 Task: Create a due date automation trigger when advanced on, 2 working days before a card is due add dates not due next month at 11:00 AM.
Action: Mouse moved to (1273, 103)
Screenshot: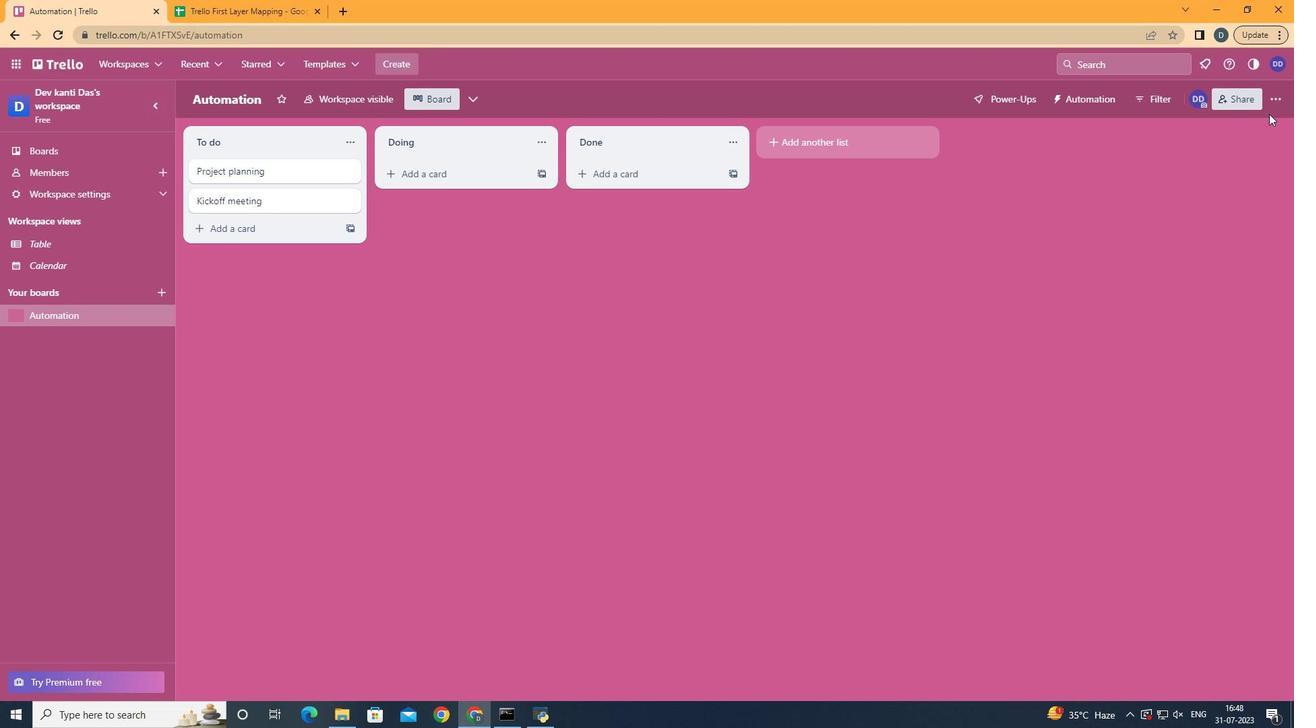 
Action: Mouse pressed left at (1273, 103)
Screenshot: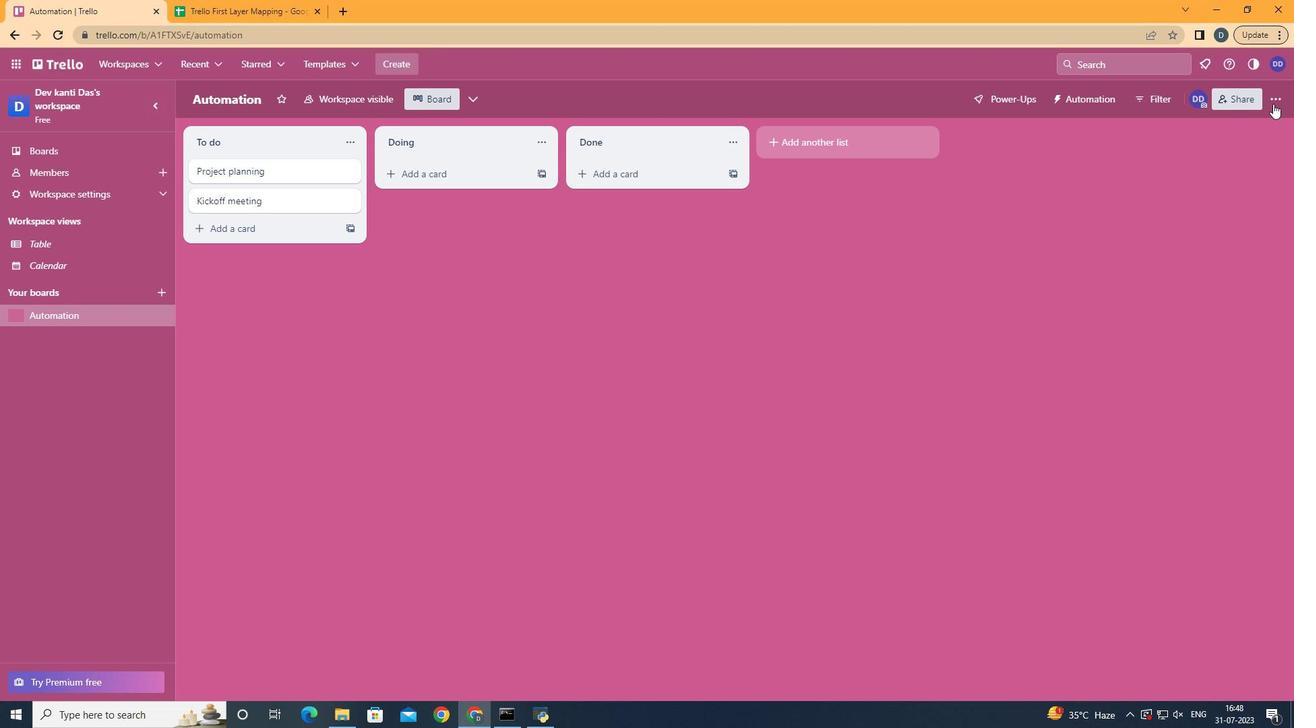 
Action: Mouse moved to (1188, 277)
Screenshot: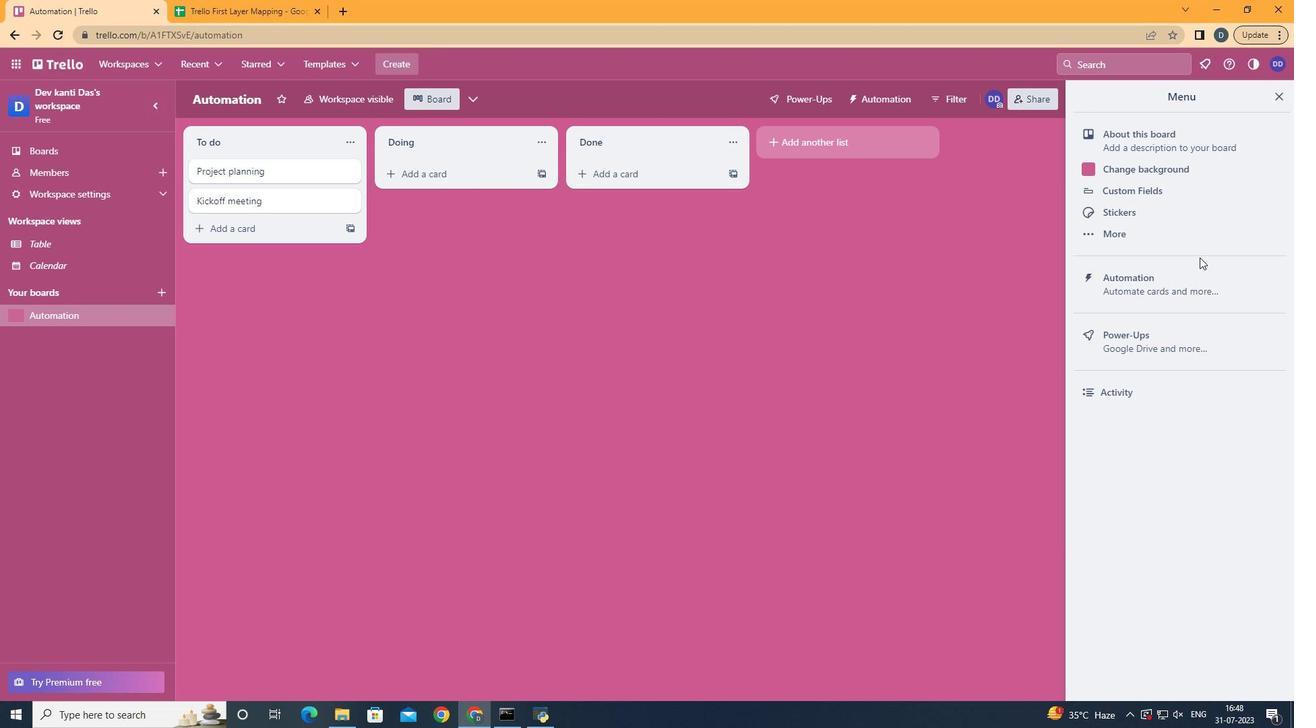 
Action: Mouse pressed left at (1188, 277)
Screenshot: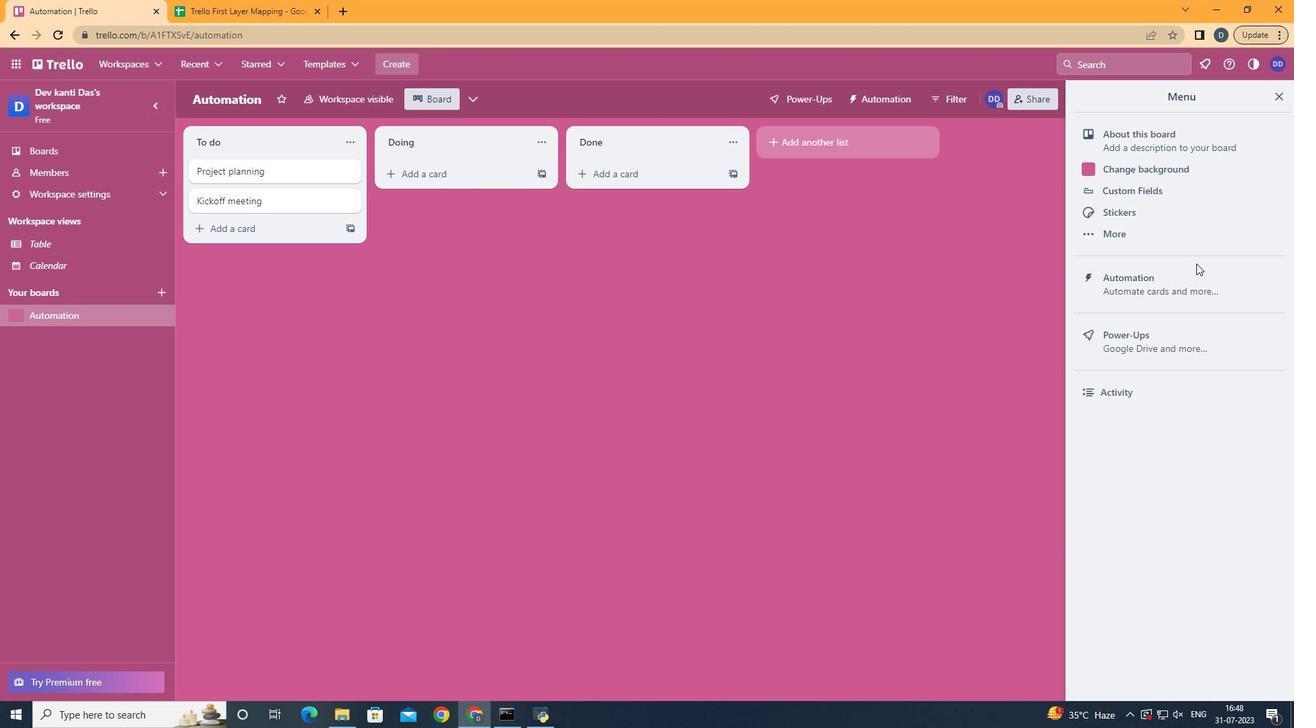 
Action: Mouse moved to (265, 274)
Screenshot: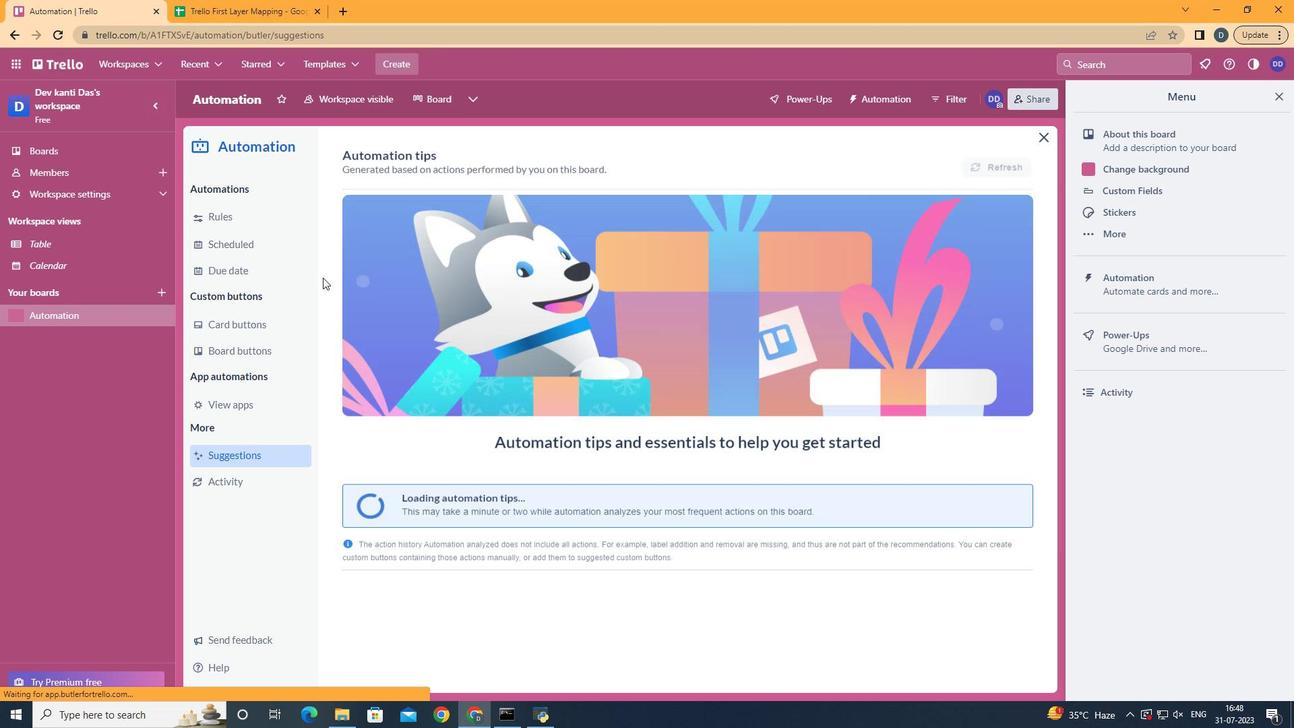 
Action: Mouse pressed left at (265, 274)
Screenshot: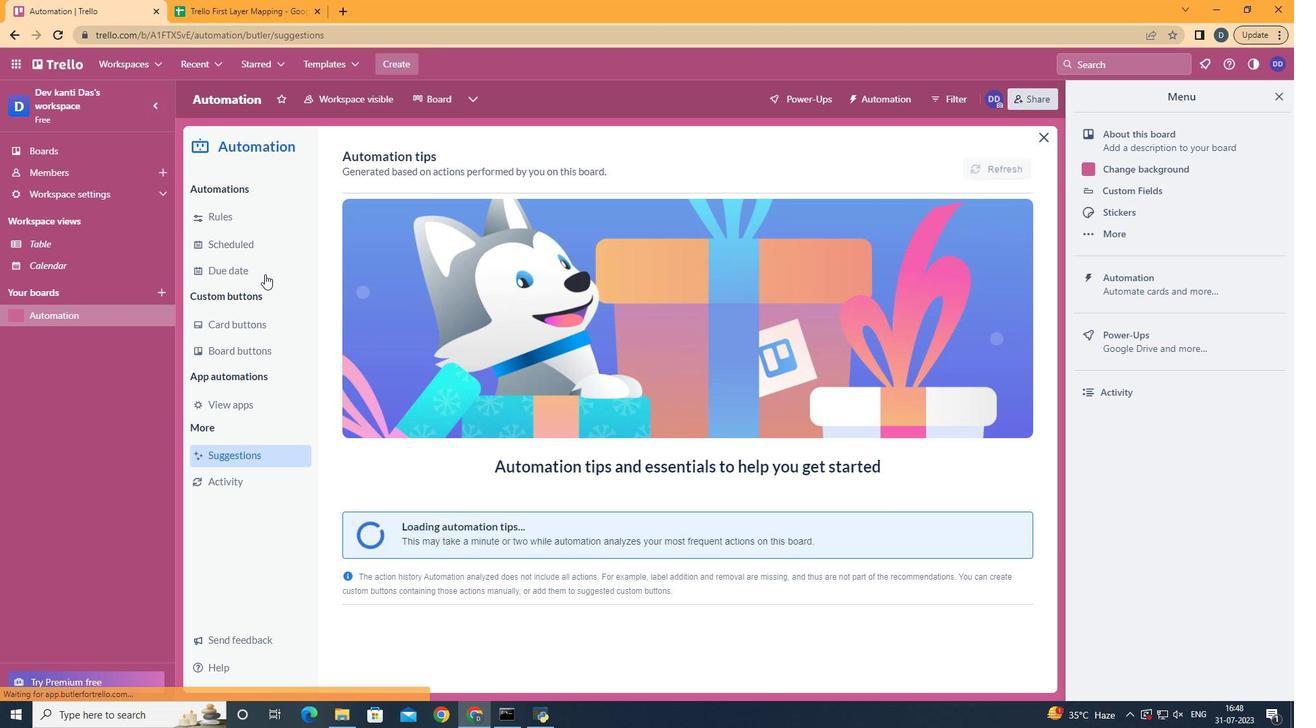
Action: Mouse moved to (965, 160)
Screenshot: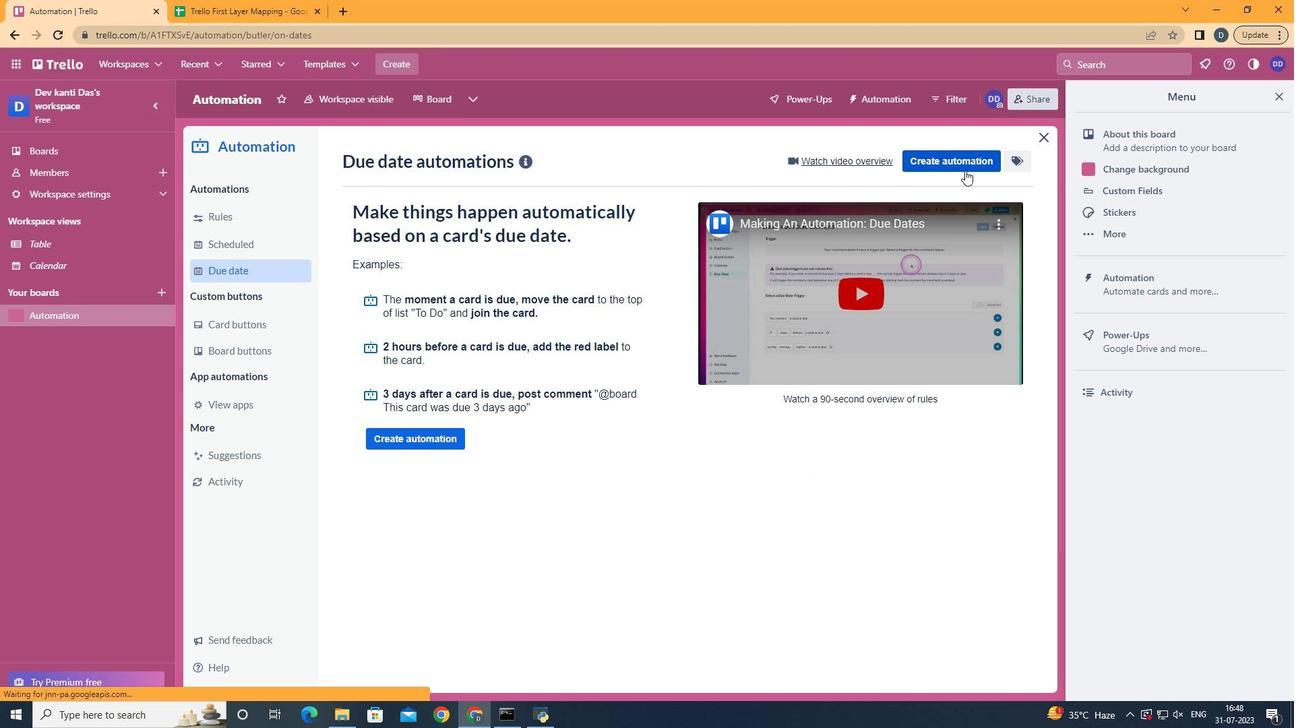 
Action: Mouse pressed left at (965, 160)
Screenshot: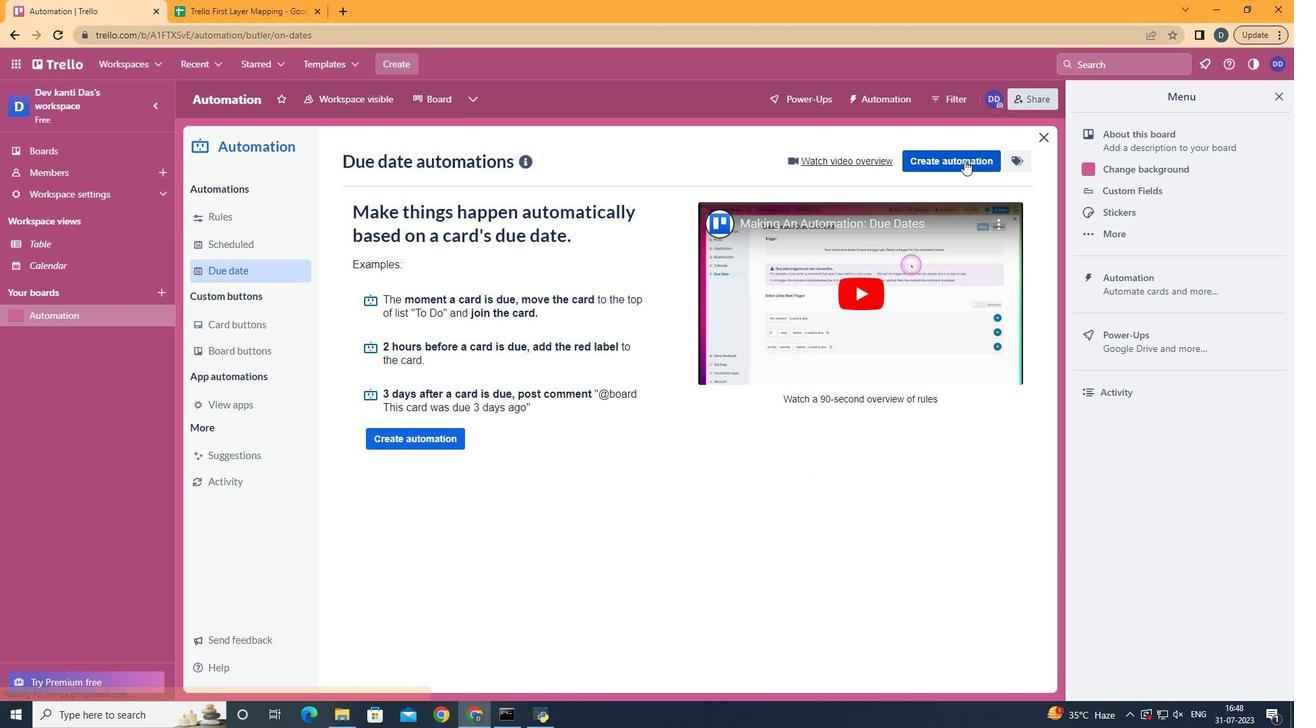 
Action: Mouse moved to (683, 303)
Screenshot: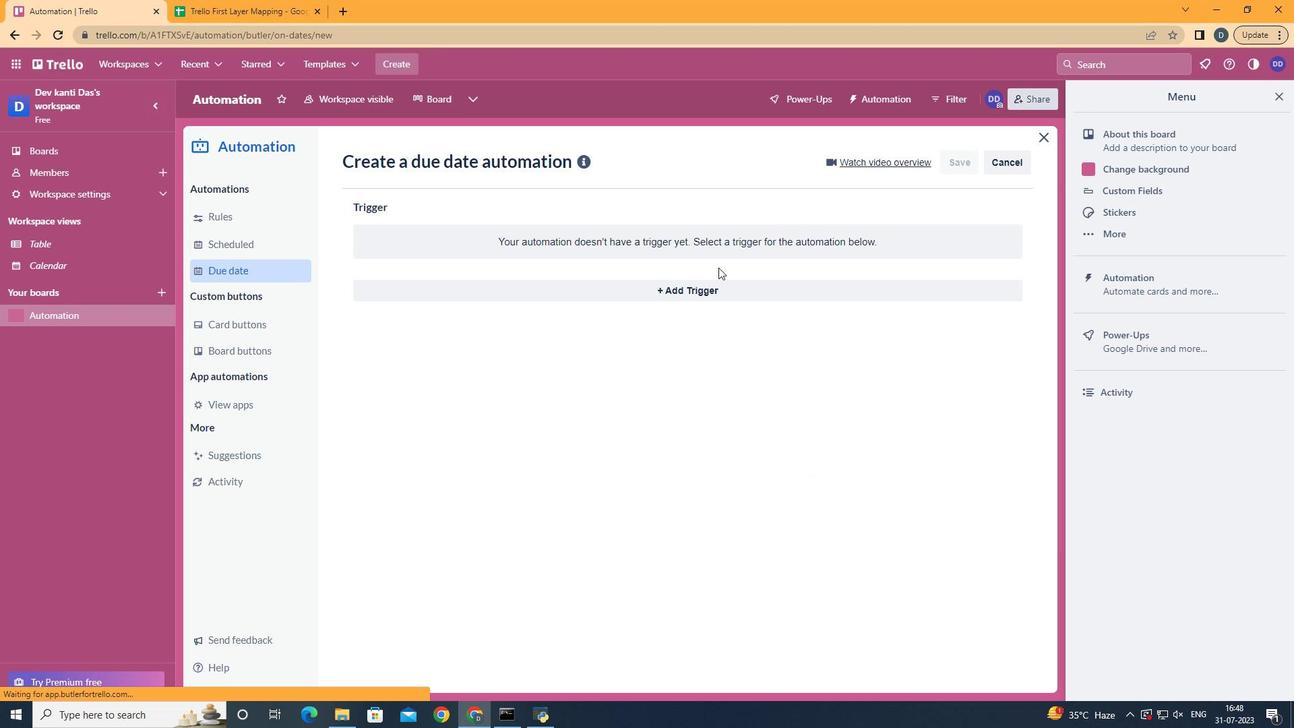 
Action: Mouse pressed left at (683, 303)
Screenshot: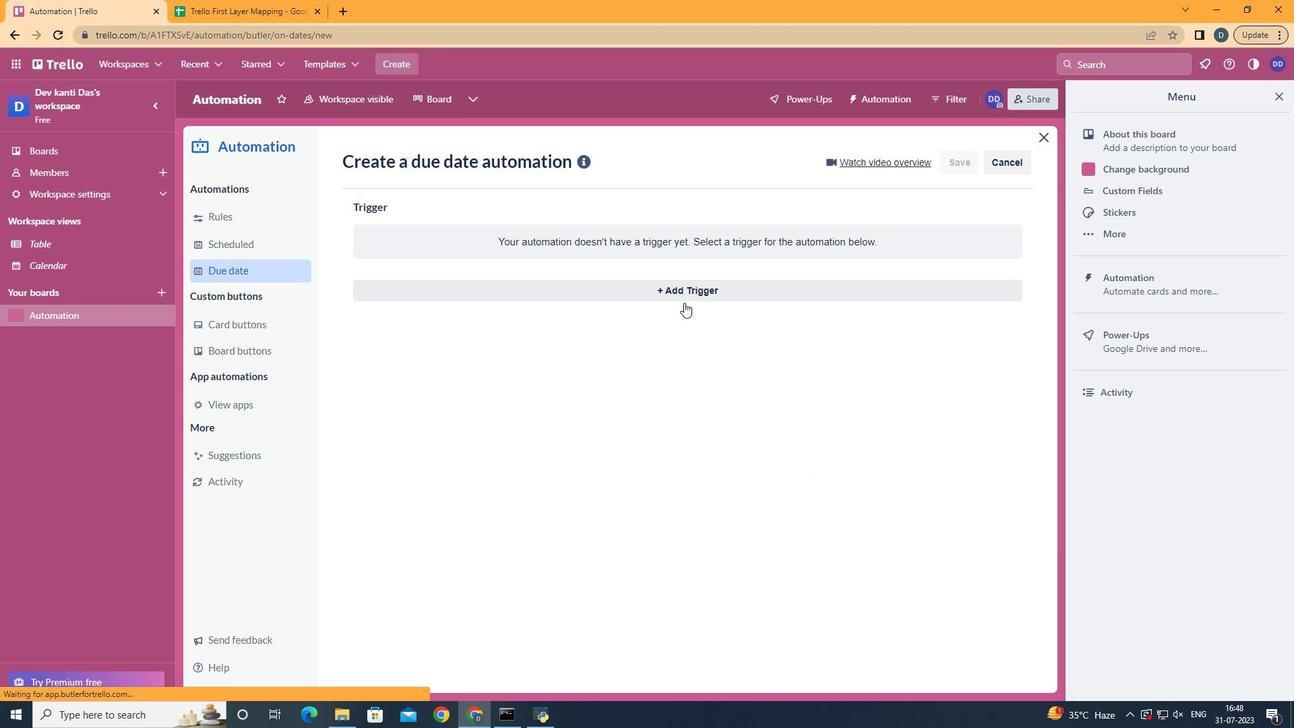 
Action: Mouse moved to (691, 289)
Screenshot: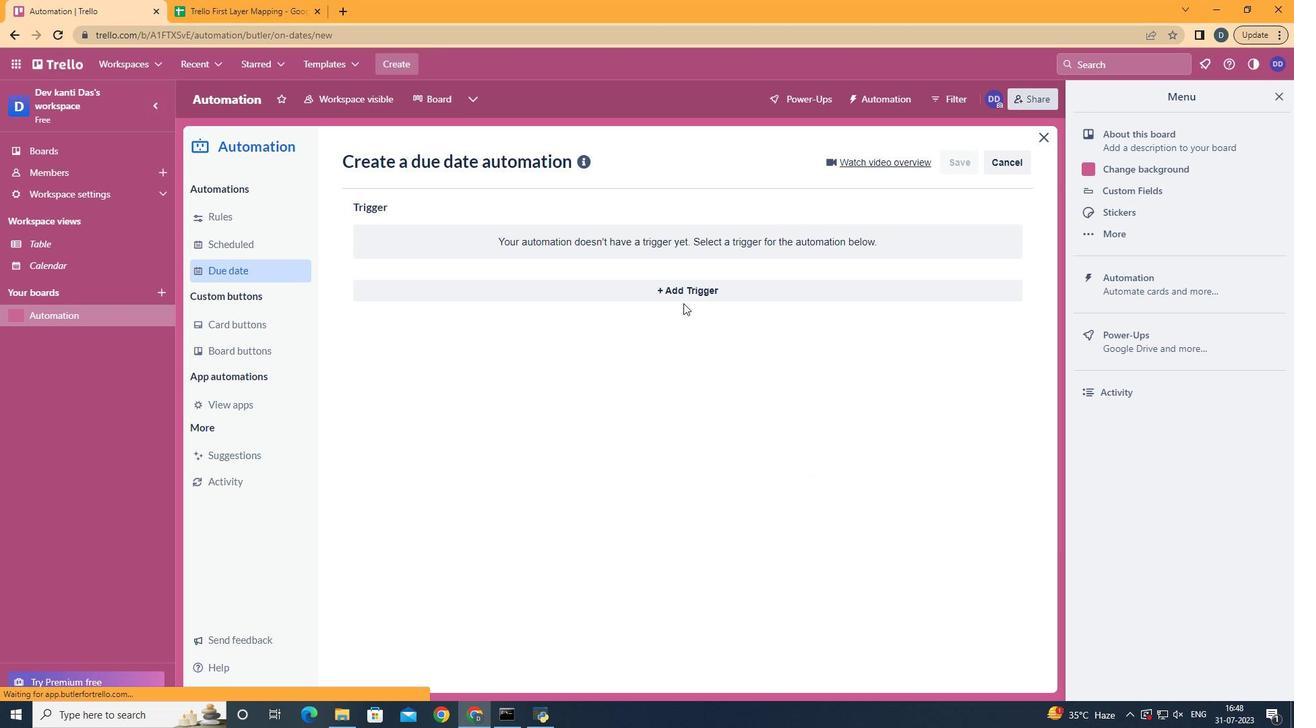 
Action: Mouse pressed left at (691, 289)
Screenshot: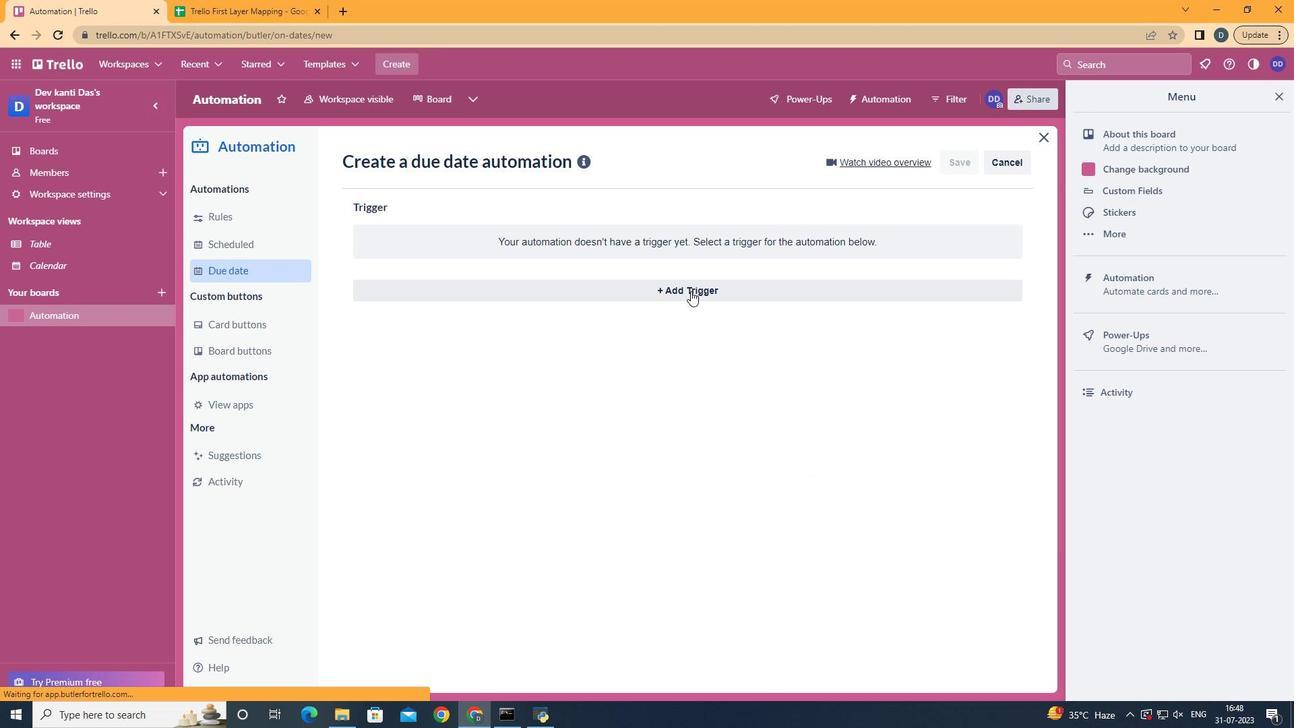 
Action: Mouse moved to (443, 554)
Screenshot: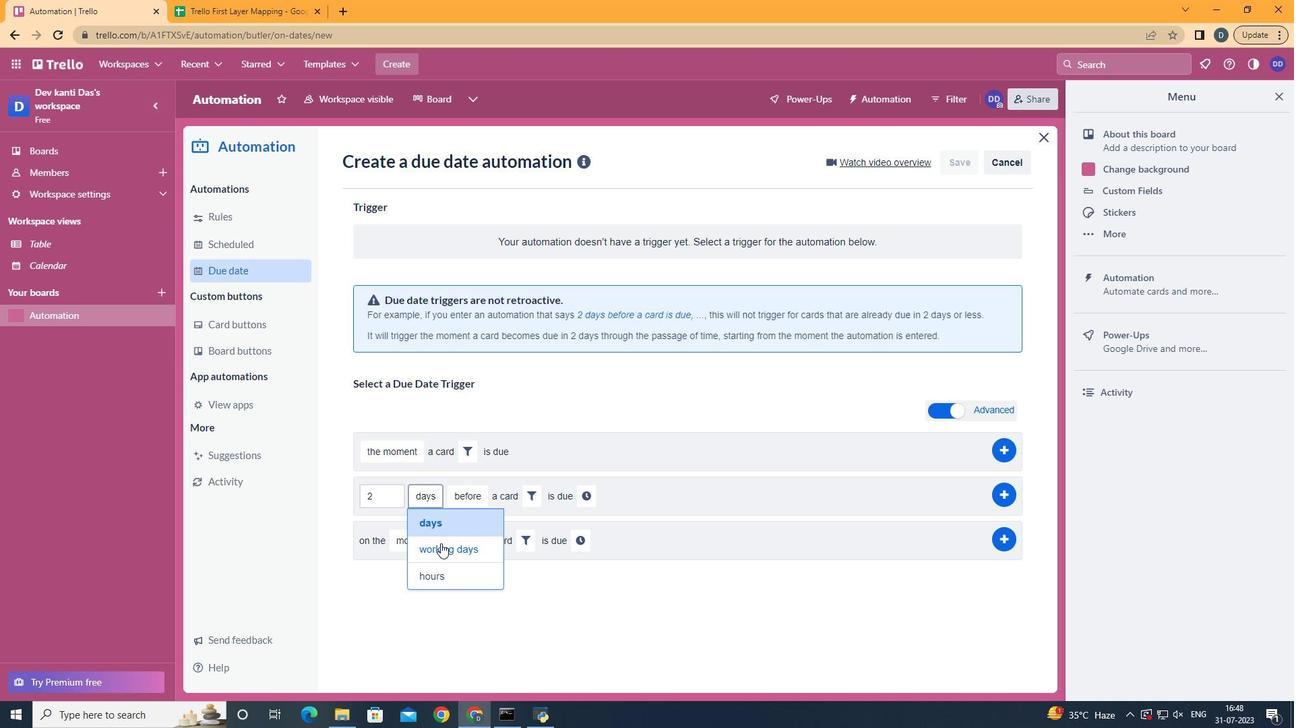 
Action: Mouse pressed left at (443, 554)
Screenshot: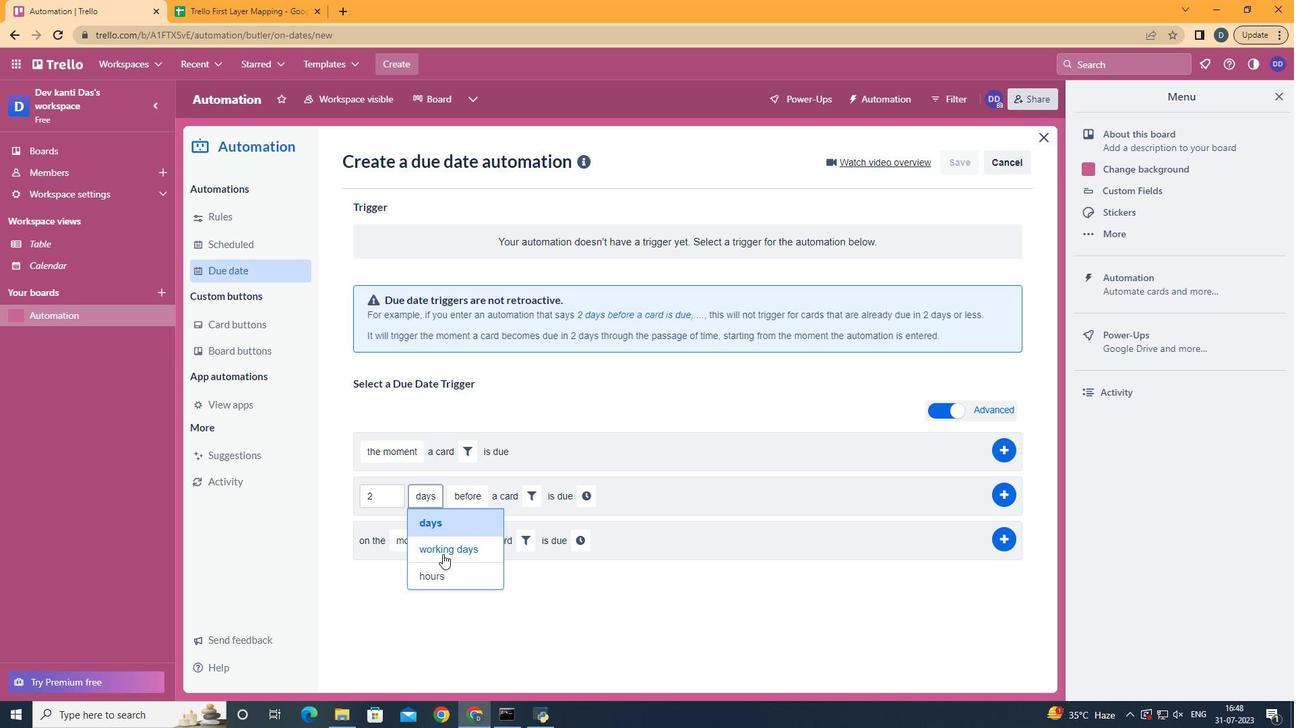 
Action: Mouse moved to (569, 499)
Screenshot: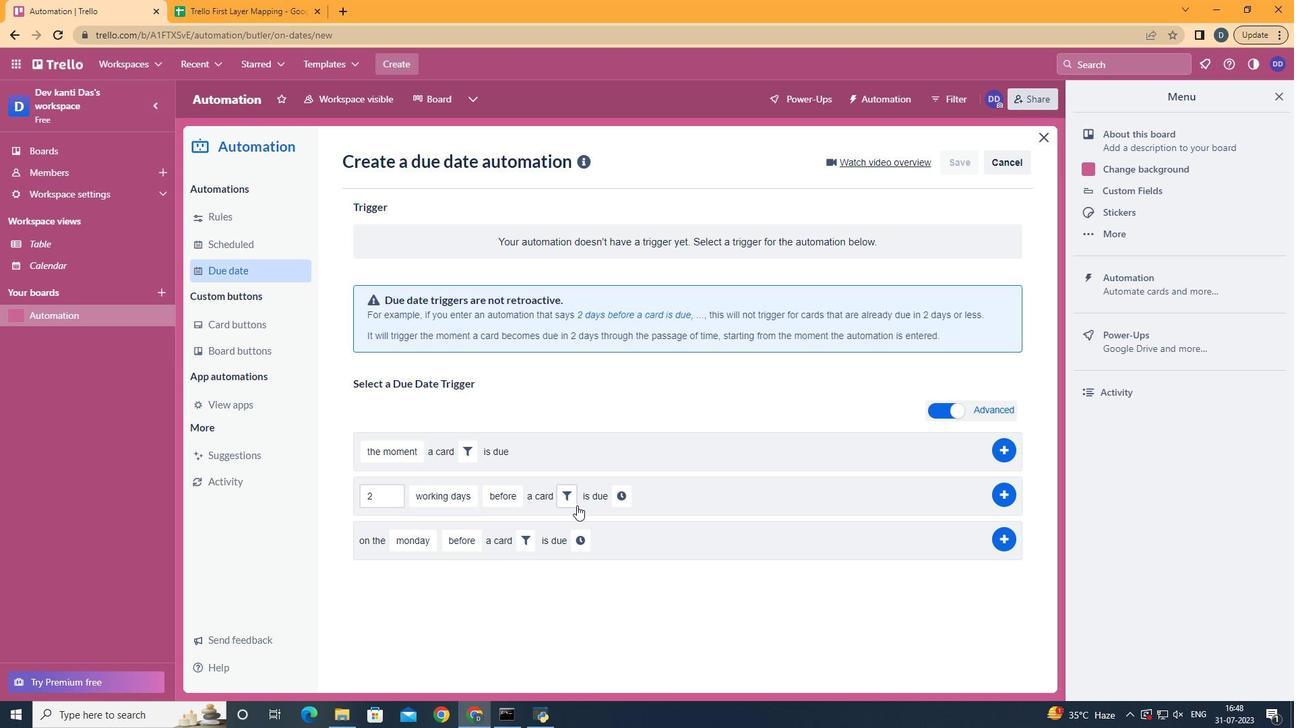 
Action: Mouse pressed left at (569, 499)
Screenshot: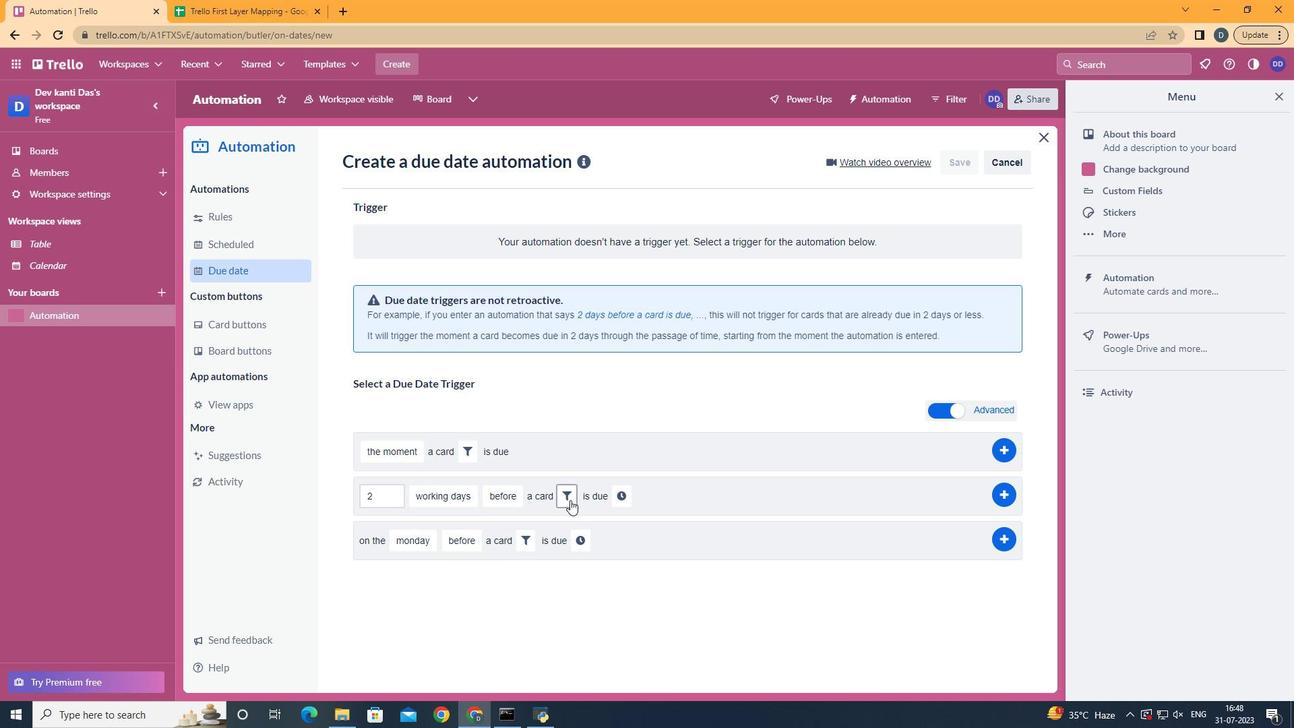 
Action: Mouse moved to (642, 538)
Screenshot: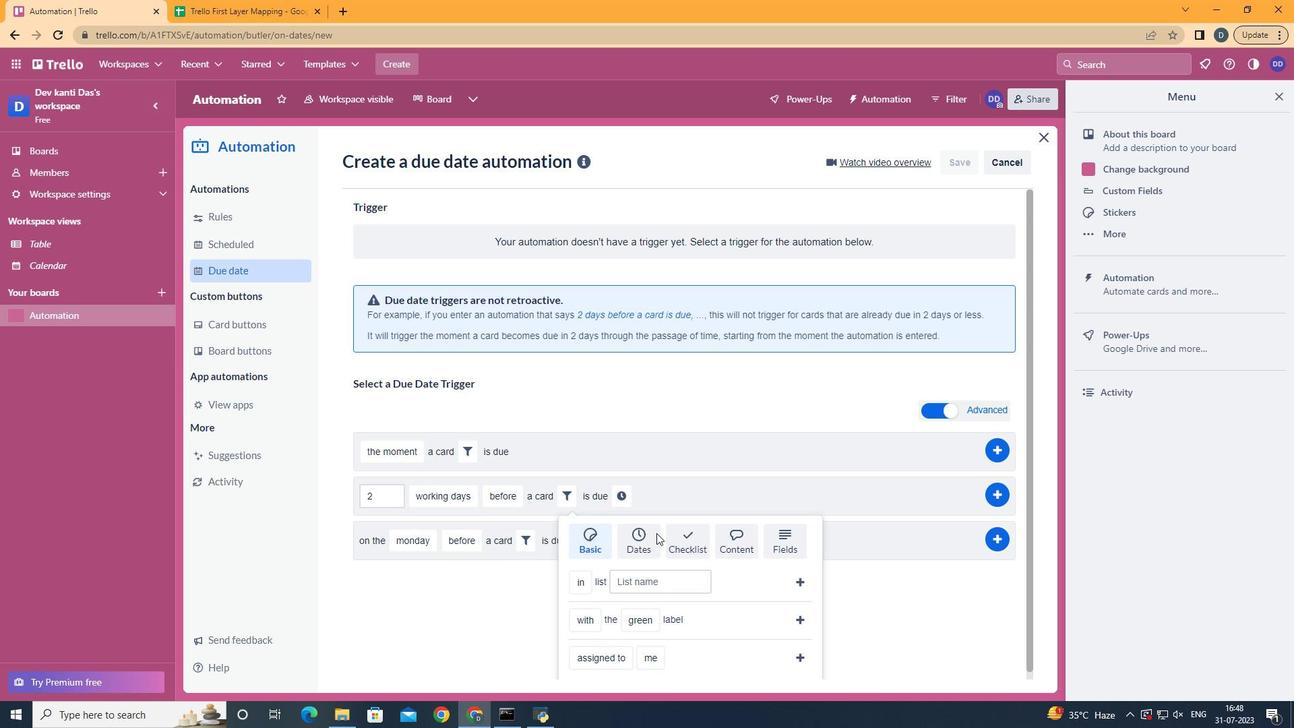 
Action: Mouse pressed left at (642, 538)
Screenshot: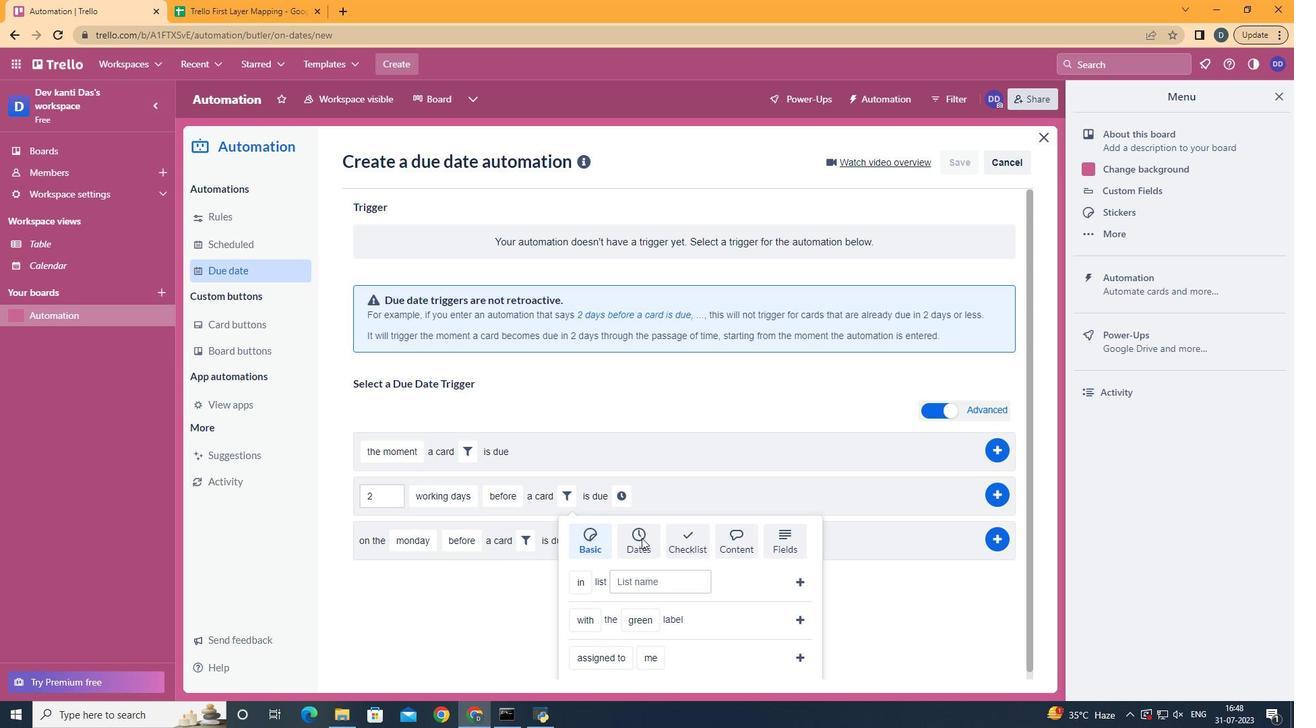 
Action: Mouse scrolled (642, 537) with delta (0, 0)
Screenshot: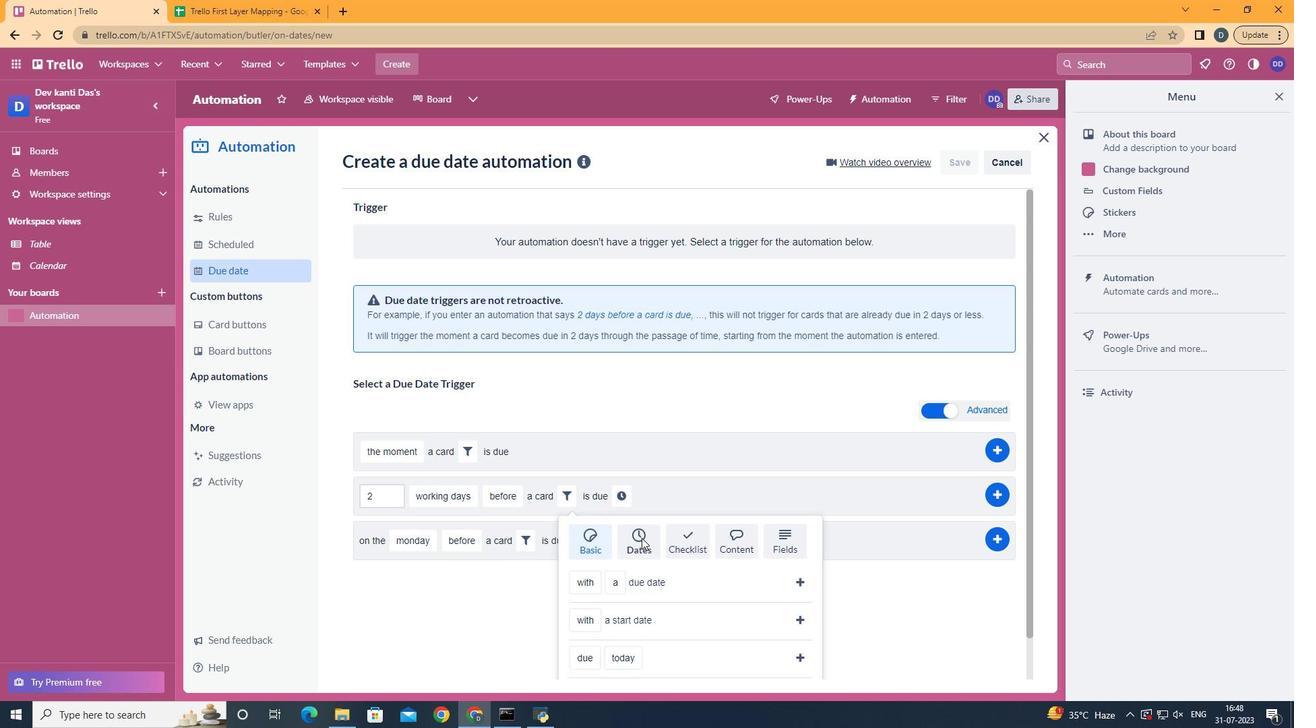 
Action: Mouse scrolled (642, 537) with delta (0, 0)
Screenshot: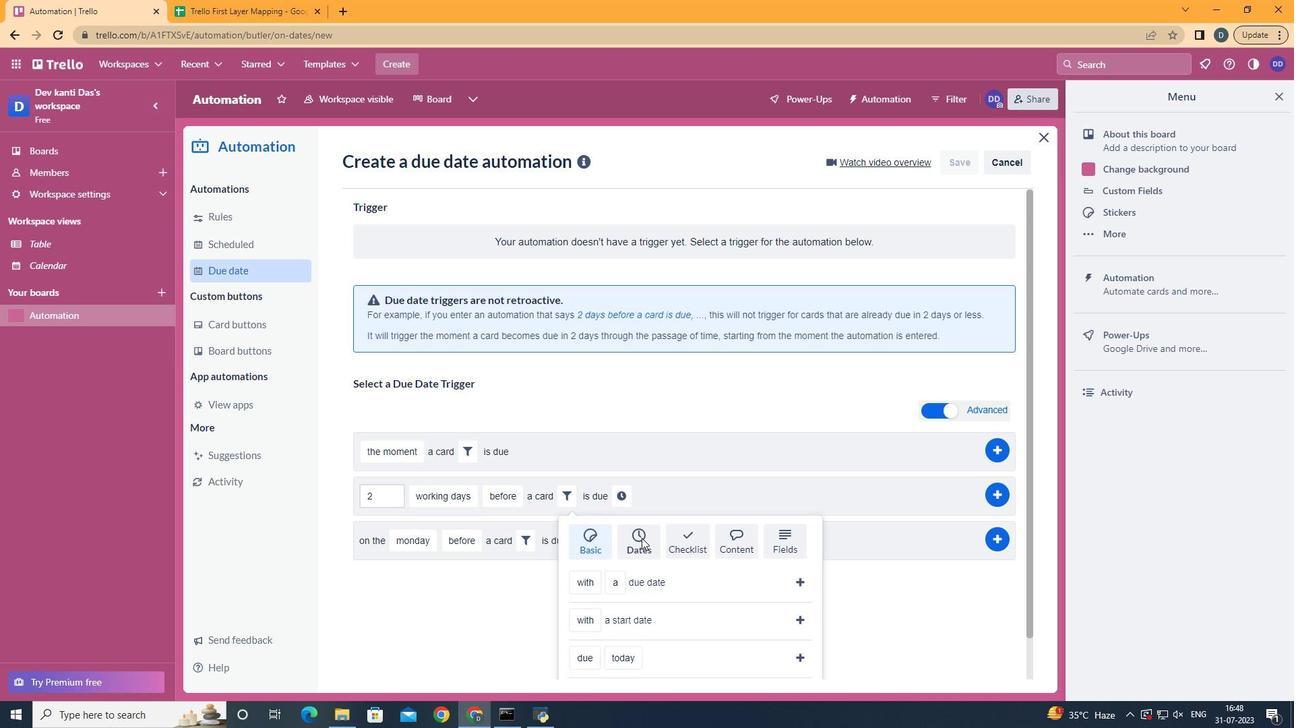 
Action: Mouse scrolled (642, 537) with delta (0, 0)
Screenshot: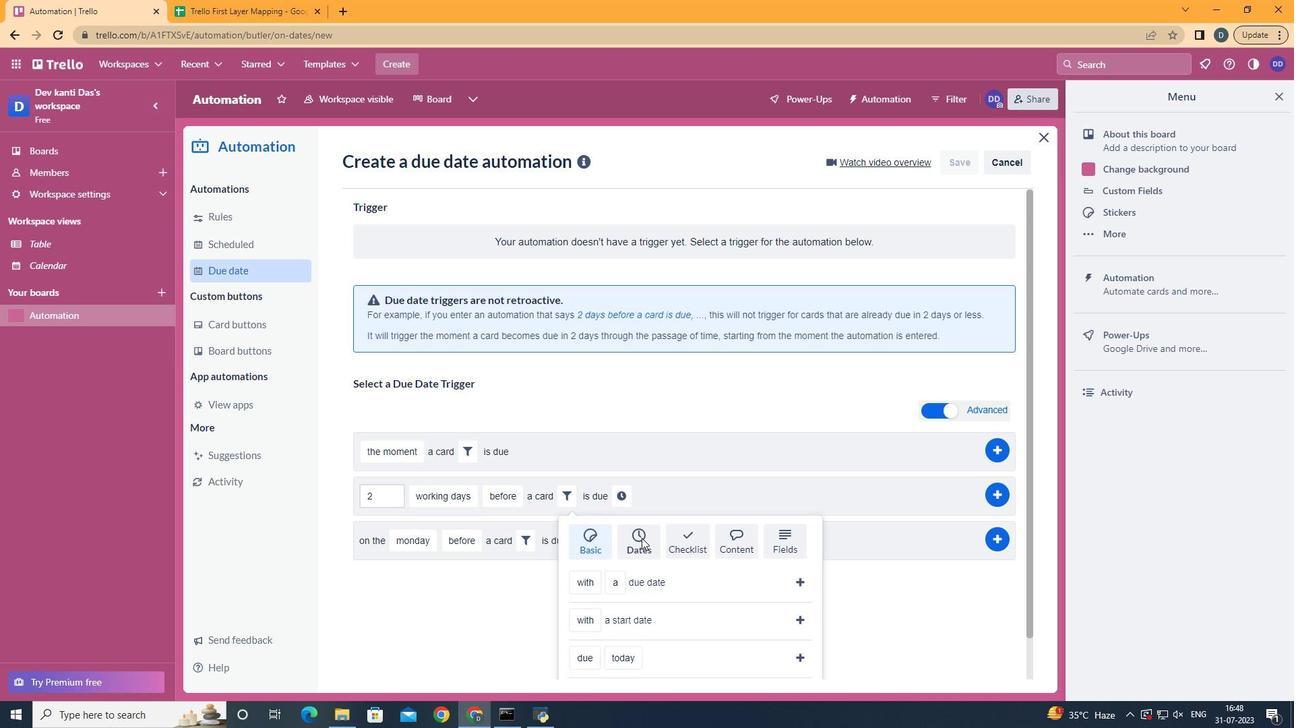 
Action: Mouse scrolled (642, 537) with delta (0, 0)
Screenshot: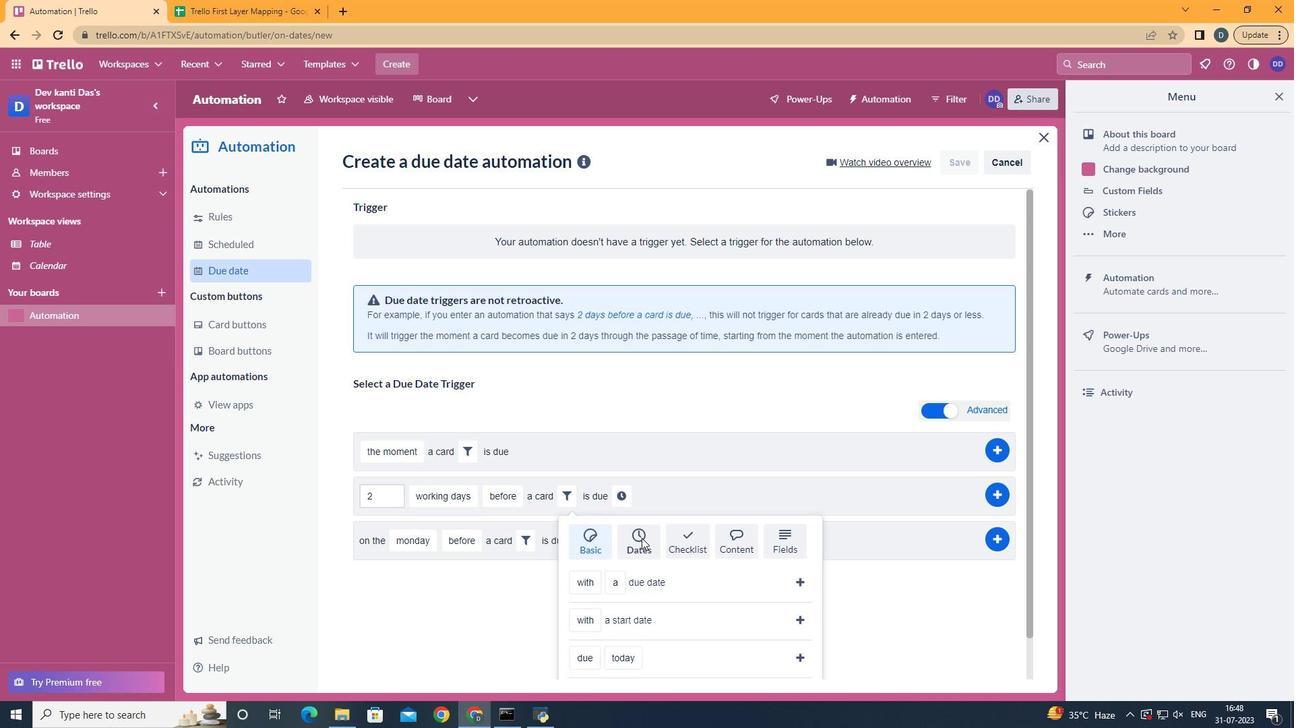 
Action: Mouse scrolled (642, 537) with delta (0, 0)
Screenshot: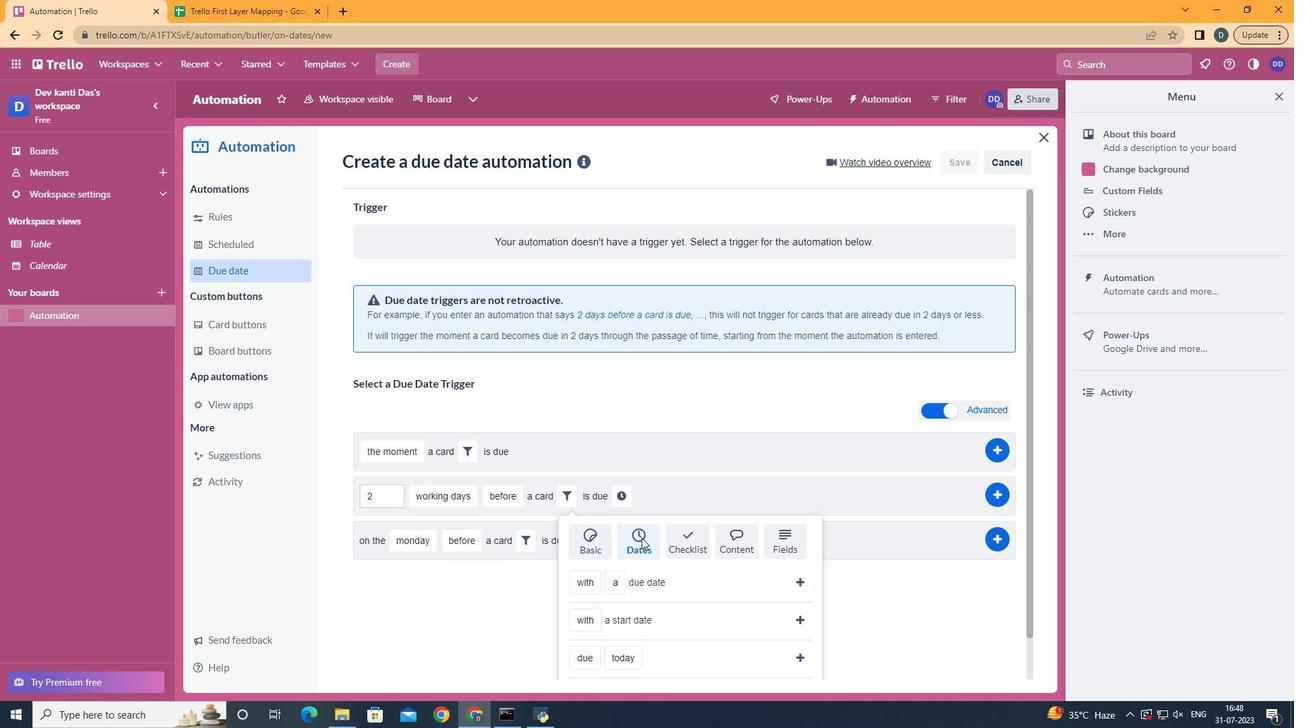 
Action: Mouse moved to (593, 536)
Screenshot: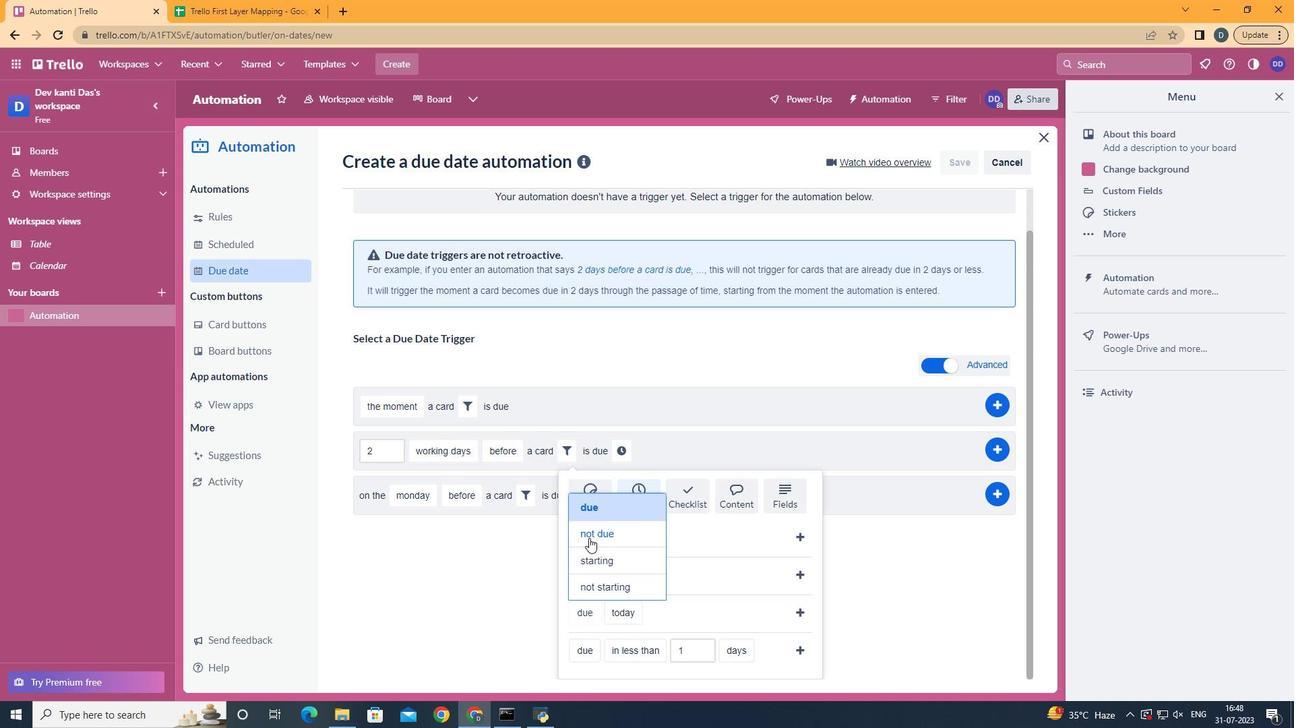 
Action: Mouse pressed left at (593, 536)
Screenshot: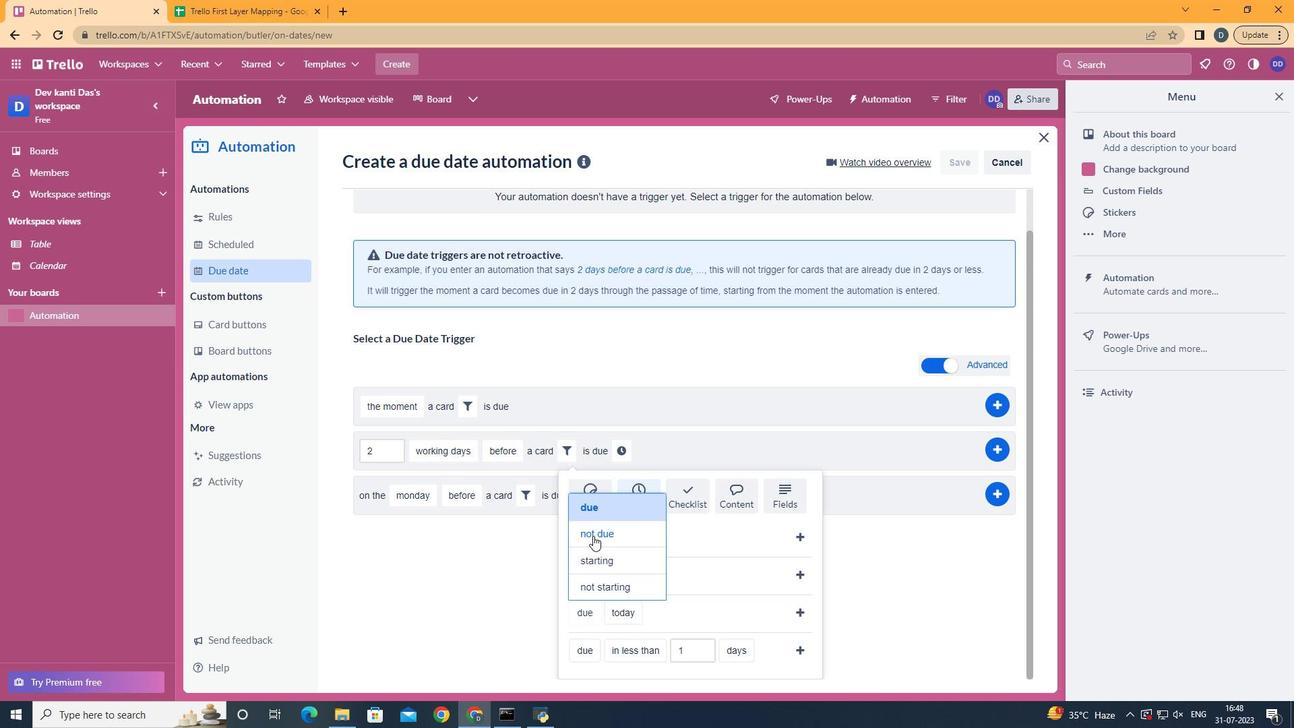 
Action: Mouse moved to (656, 594)
Screenshot: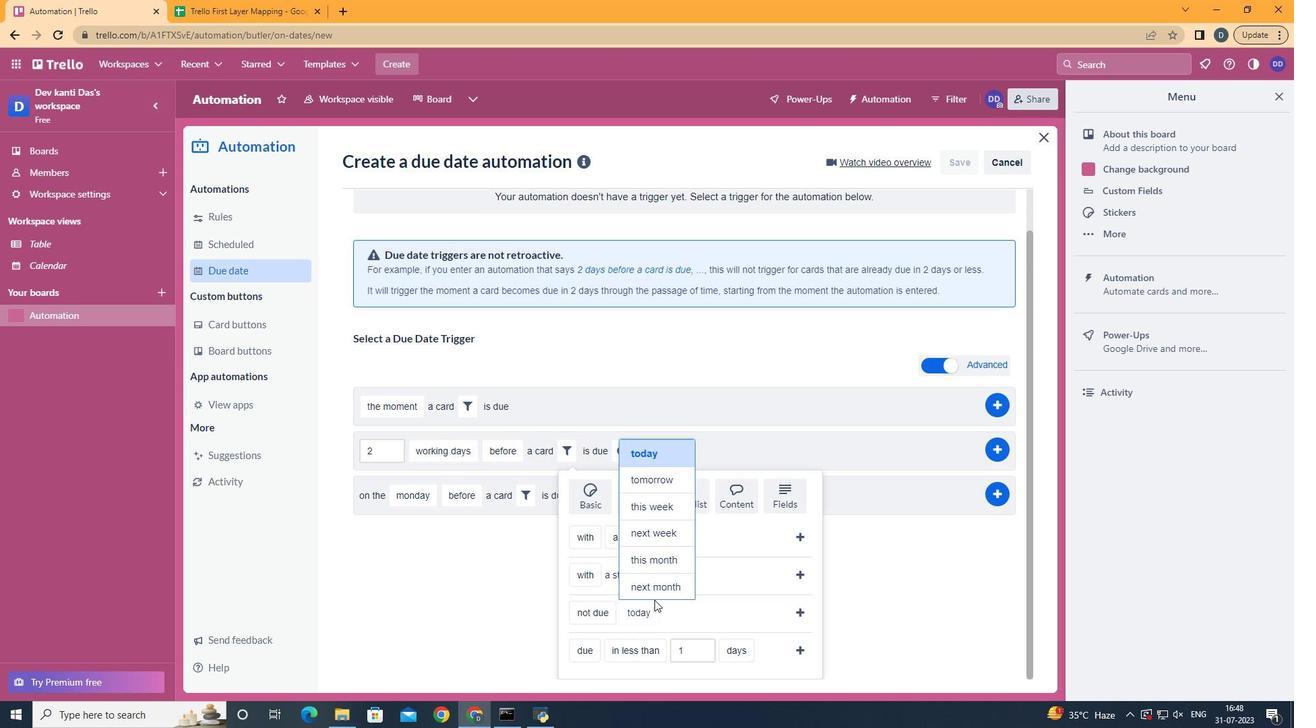
Action: Mouse pressed left at (656, 594)
Screenshot: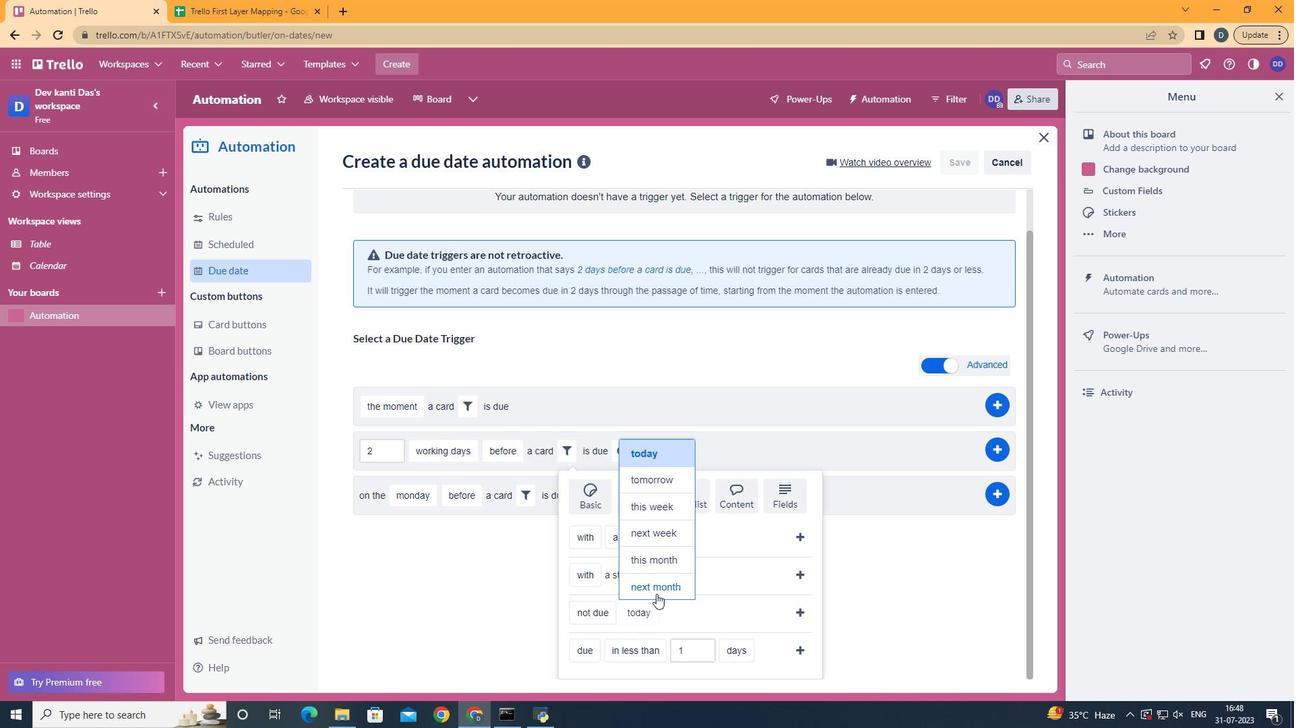 
Action: Mouse moved to (805, 611)
Screenshot: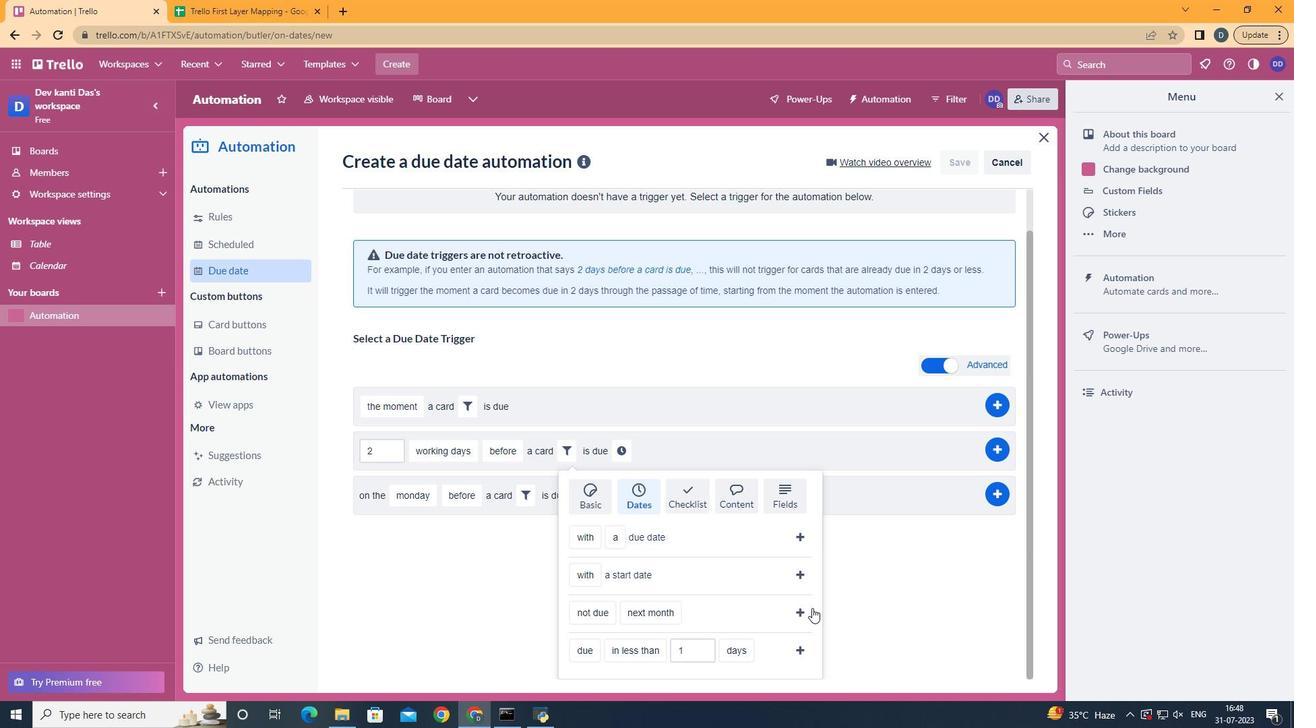 
Action: Mouse pressed left at (805, 611)
Screenshot: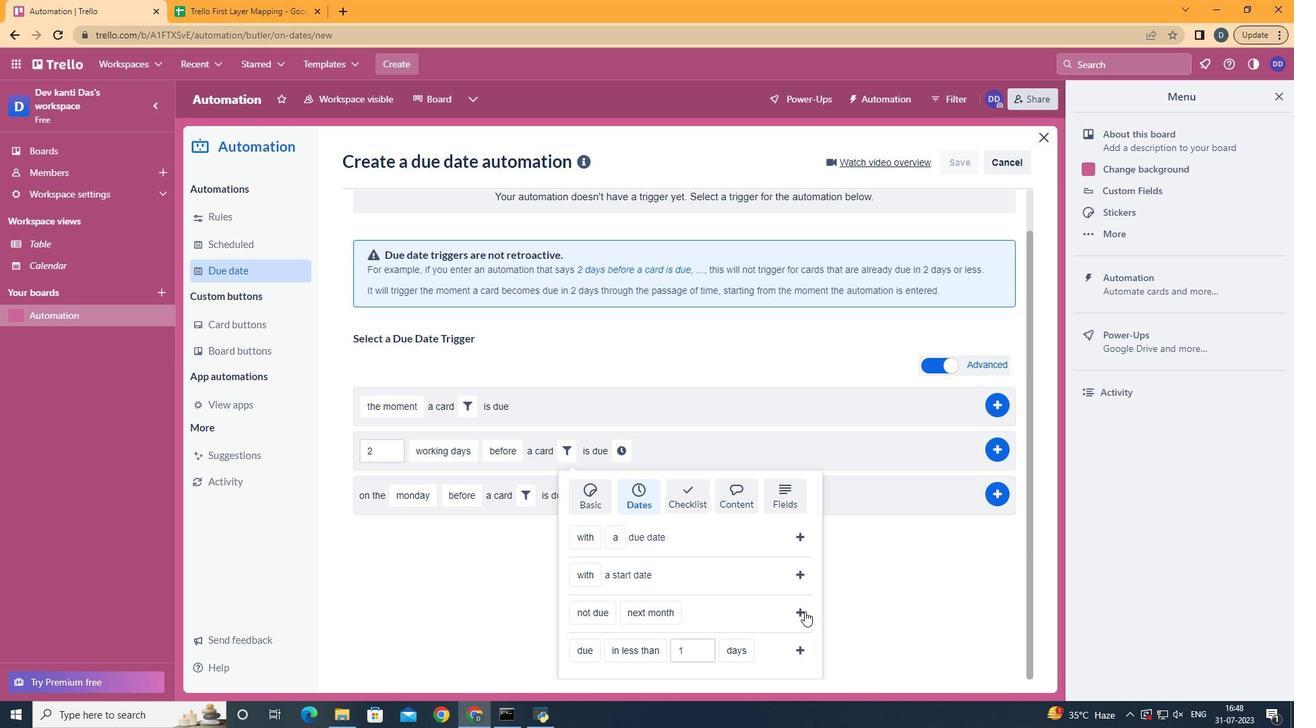 
Action: Mouse moved to (742, 500)
Screenshot: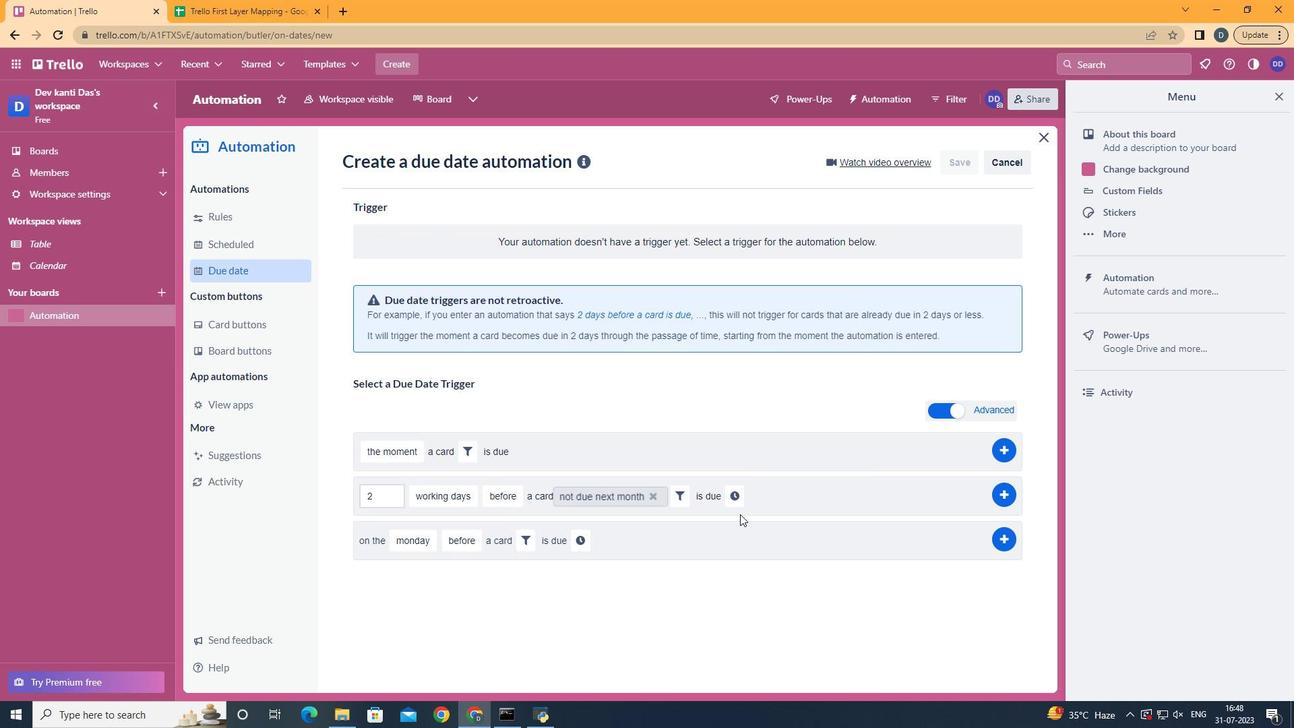
Action: Mouse pressed left at (742, 500)
Screenshot: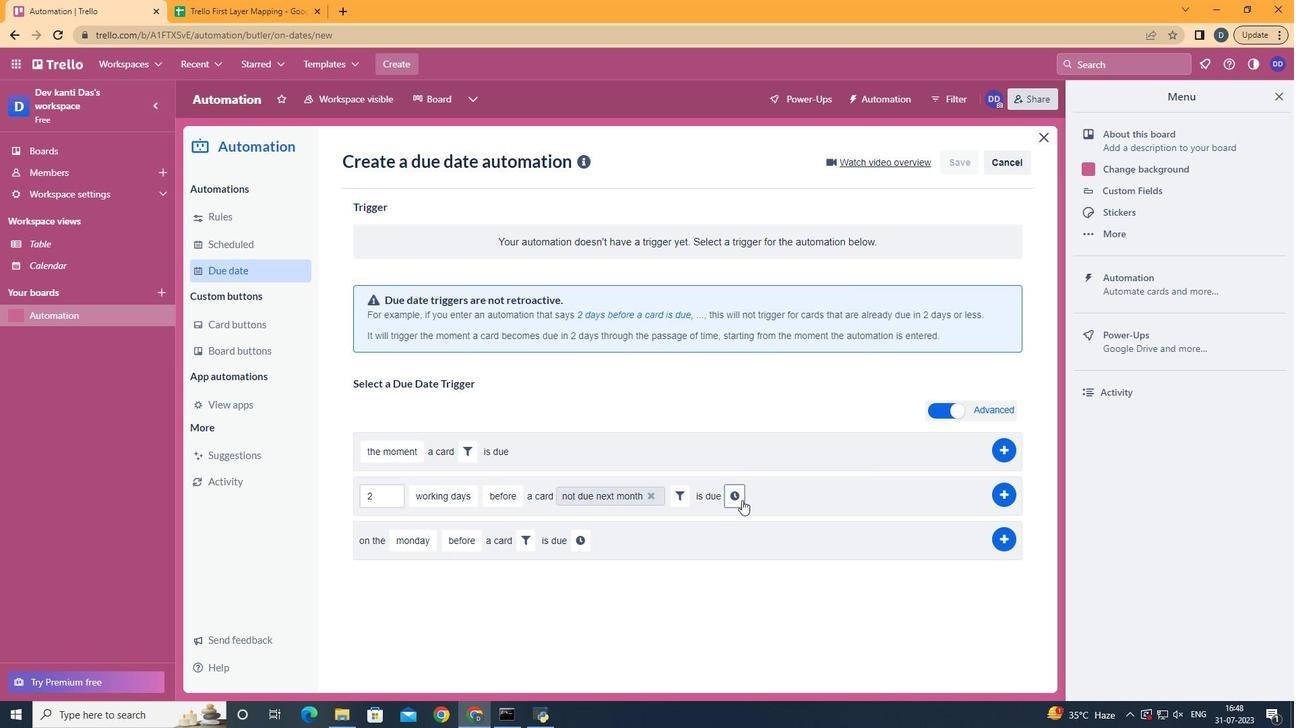 
Action: Mouse moved to (767, 499)
Screenshot: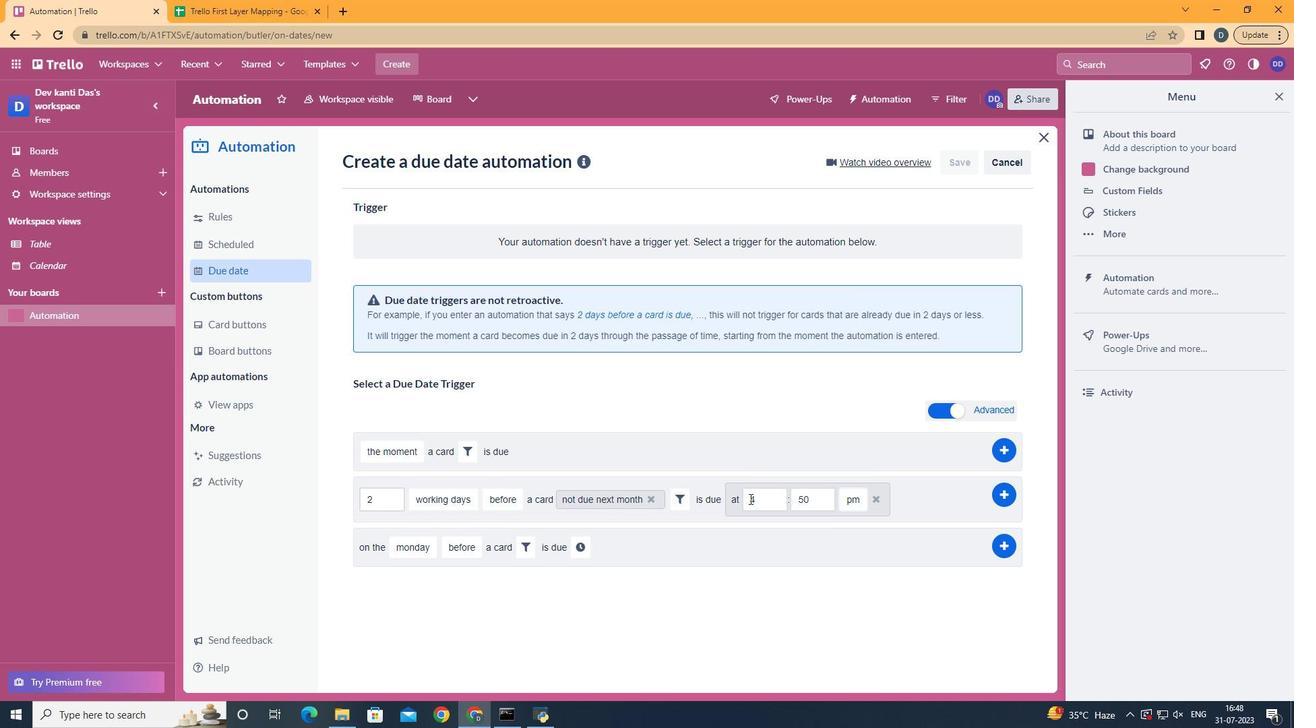 
Action: Mouse pressed left at (767, 499)
Screenshot: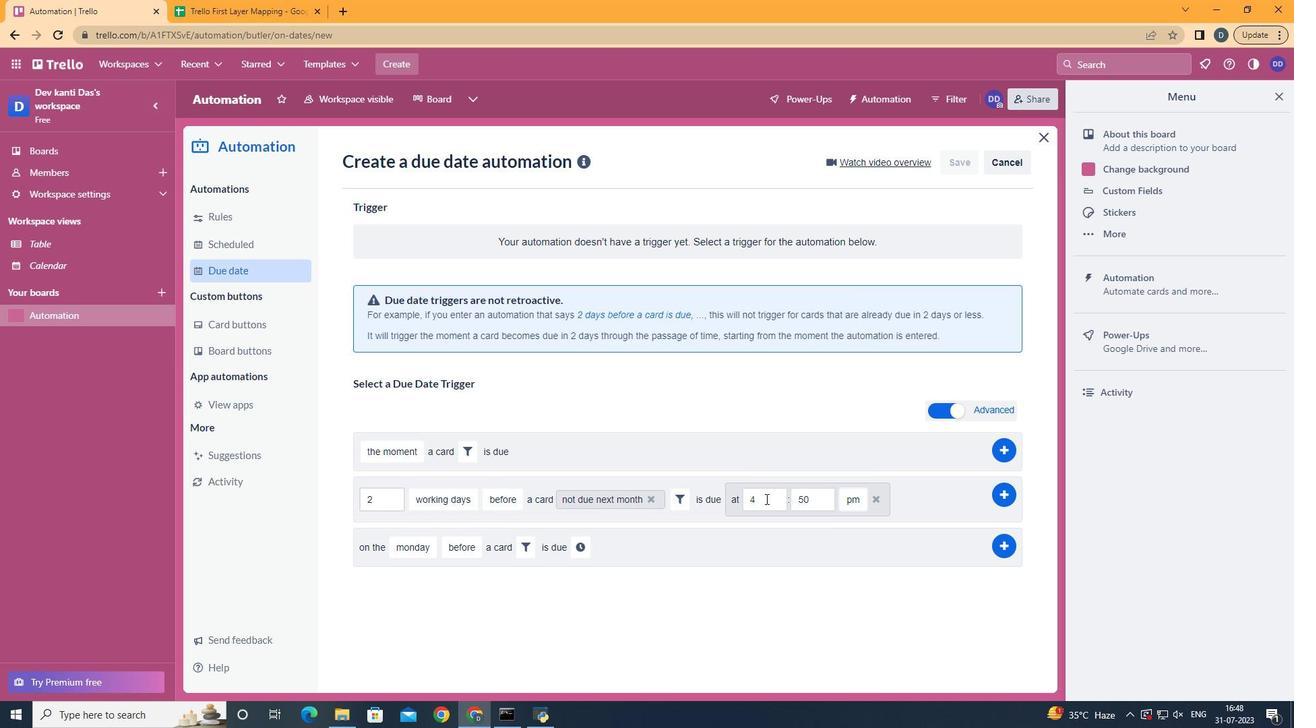 
Action: Key pressed <Key.backspace>11
Screenshot: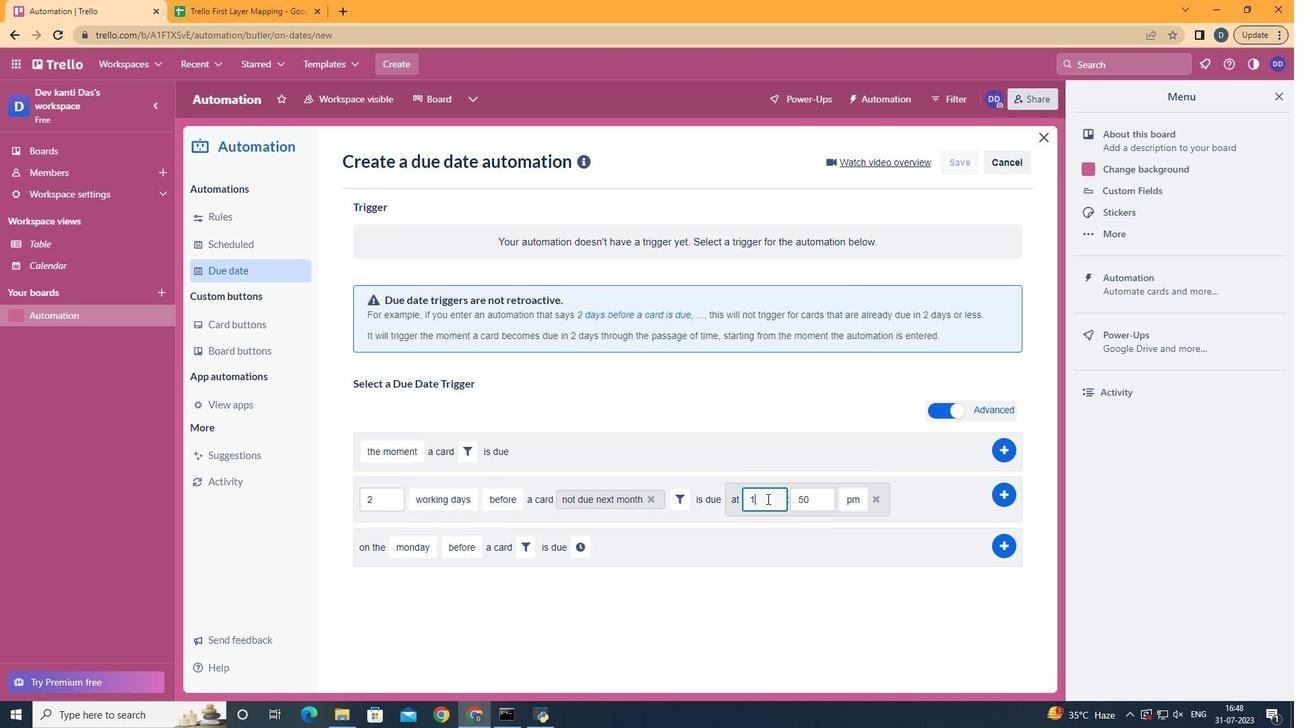 
Action: Mouse moved to (816, 494)
Screenshot: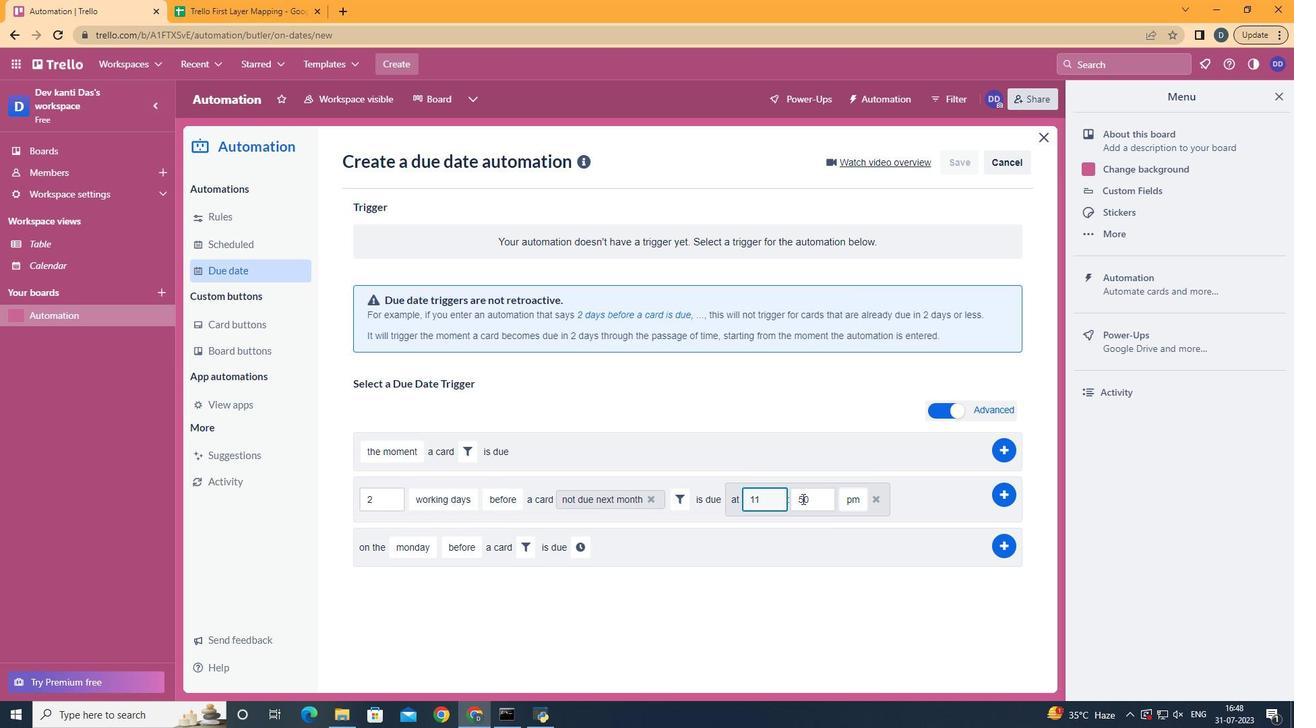 
Action: Mouse pressed left at (816, 494)
Screenshot: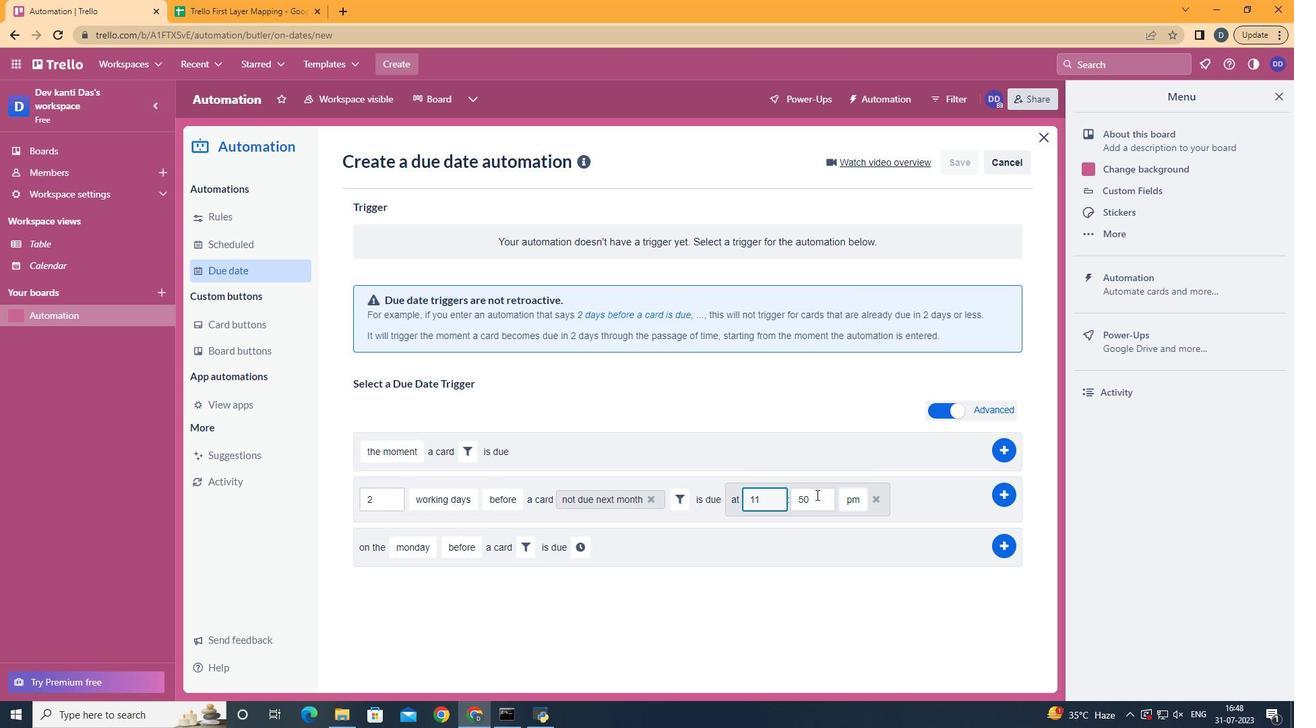 
Action: Key pressed <Key.backspace>
Screenshot: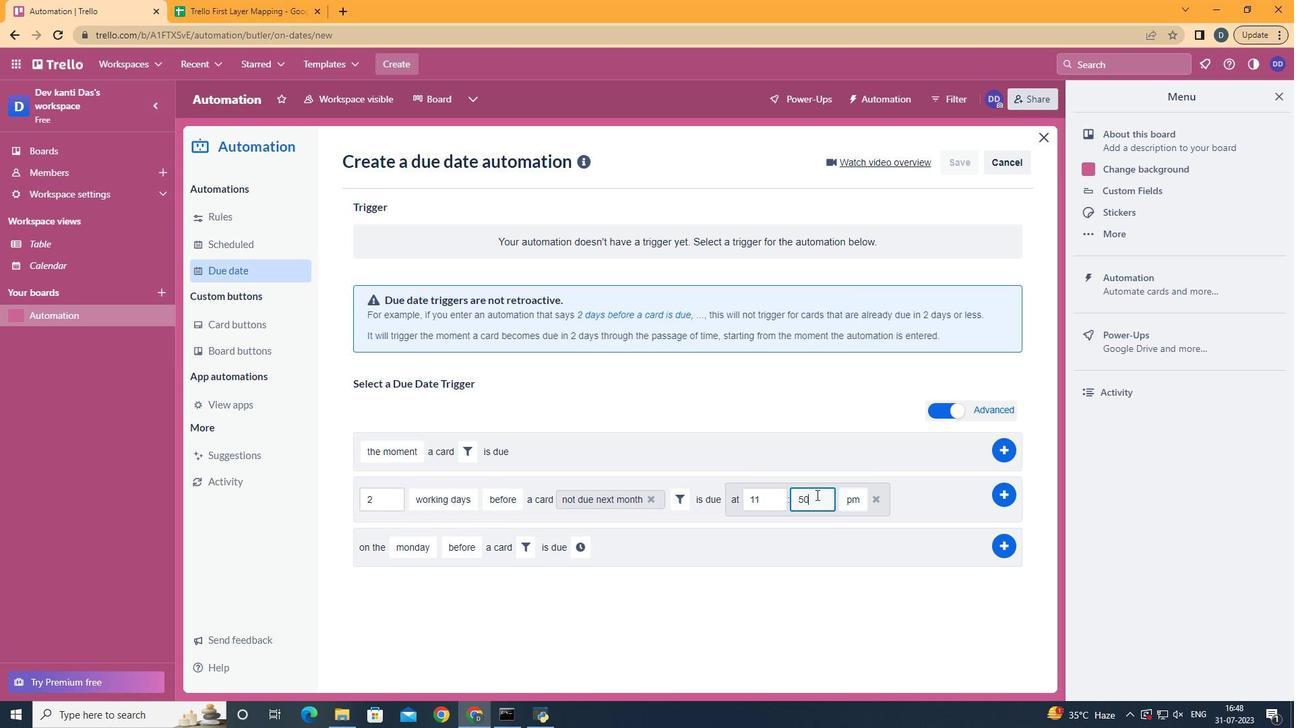 
Action: Mouse moved to (817, 494)
Screenshot: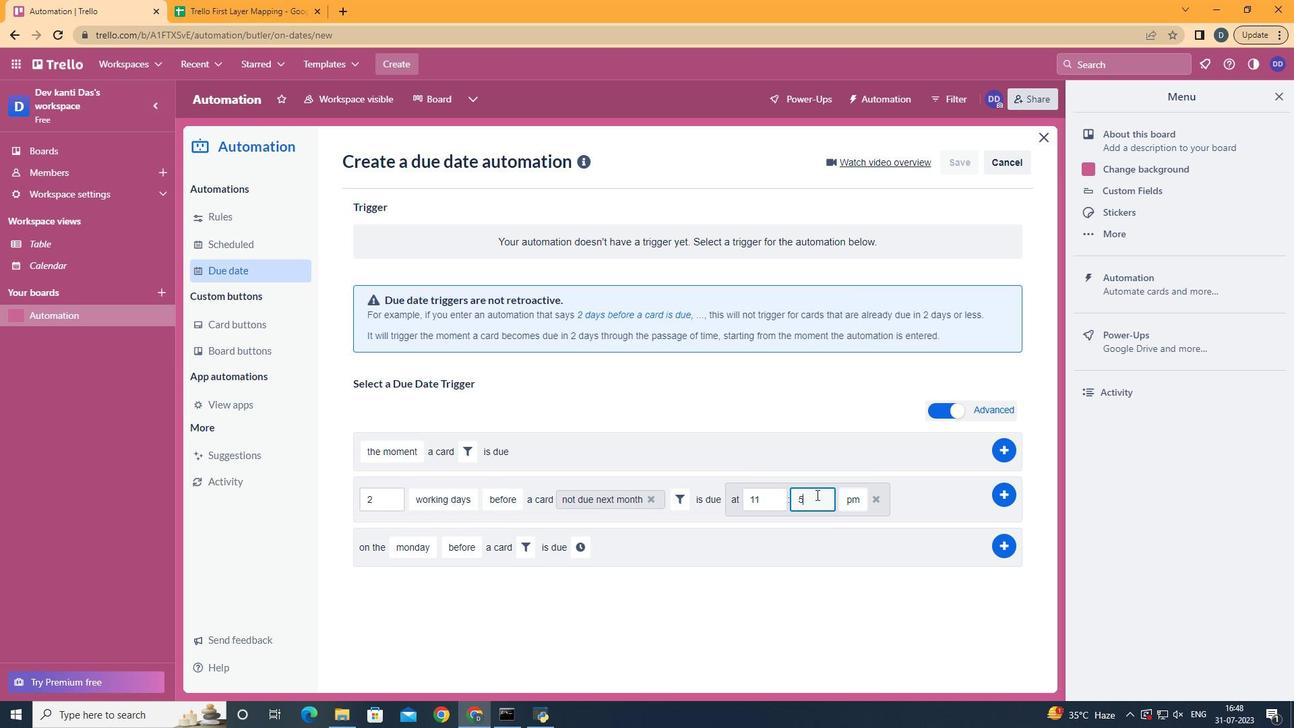 
Action: Key pressed <Key.backspace>00
Screenshot: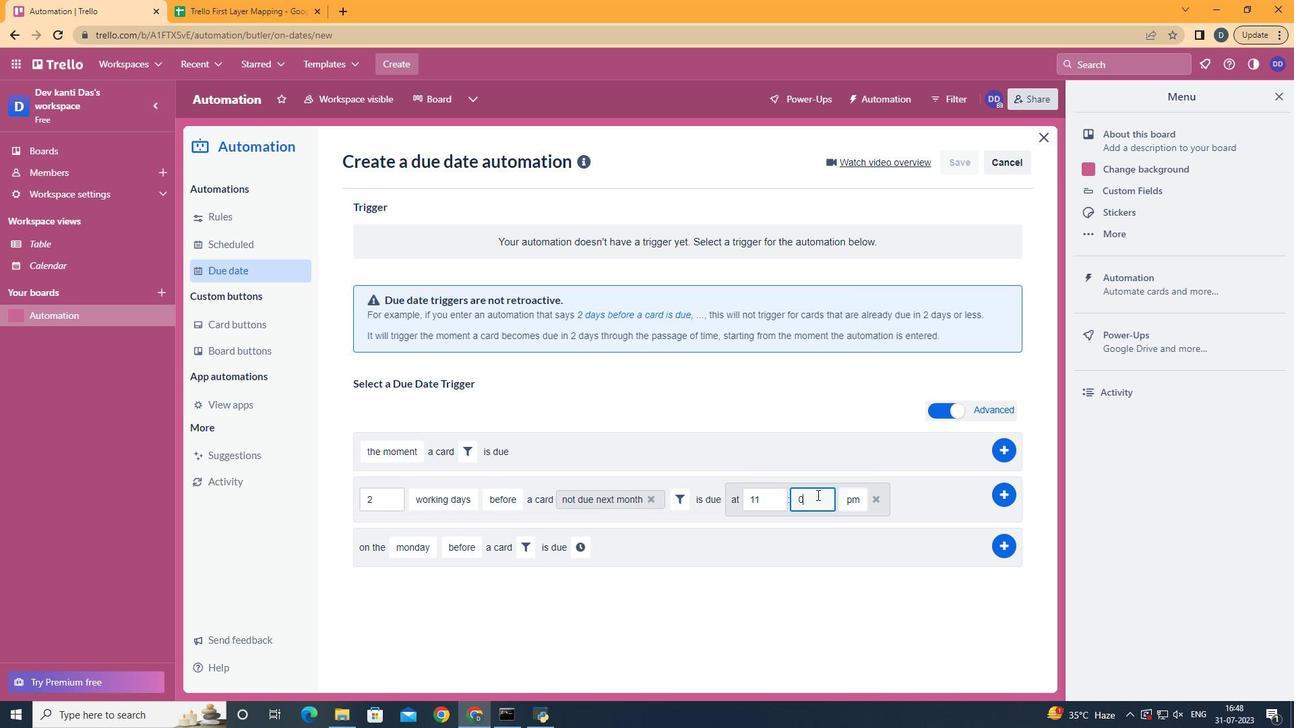 
Action: Mouse moved to (858, 526)
Screenshot: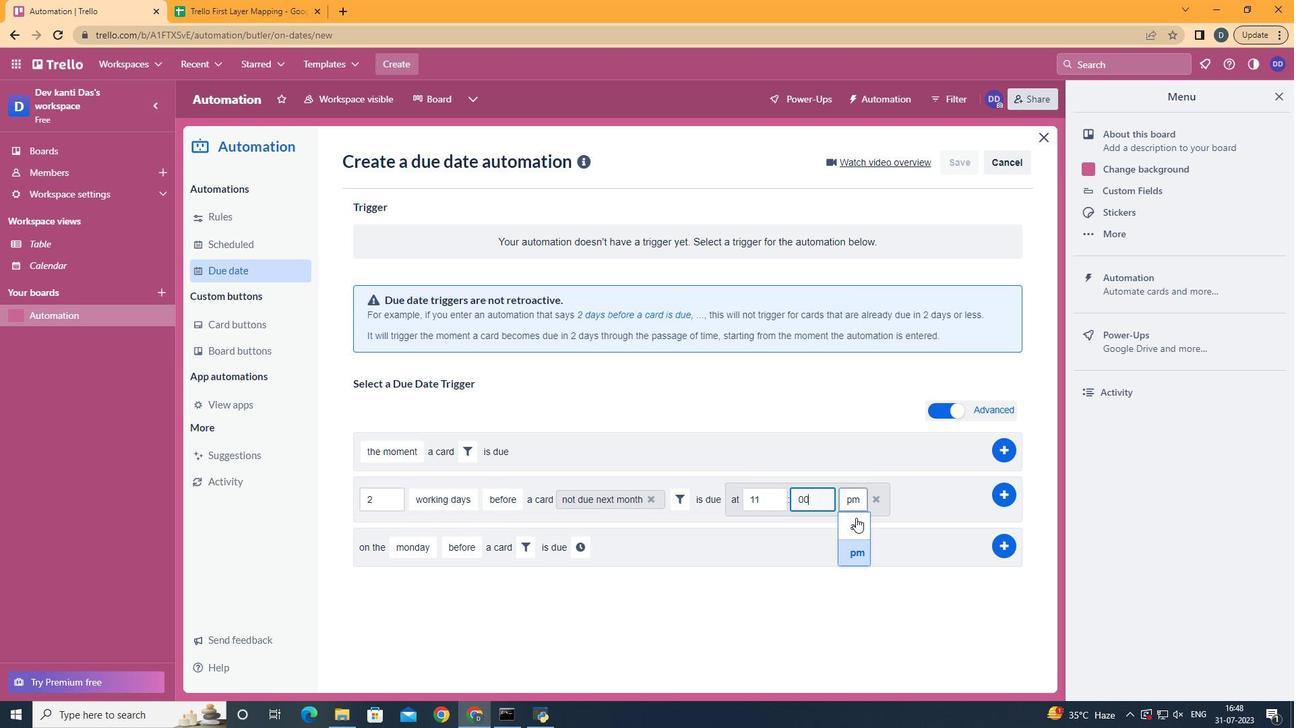 
Action: Mouse pressed left at (858, 526)
Screenshot: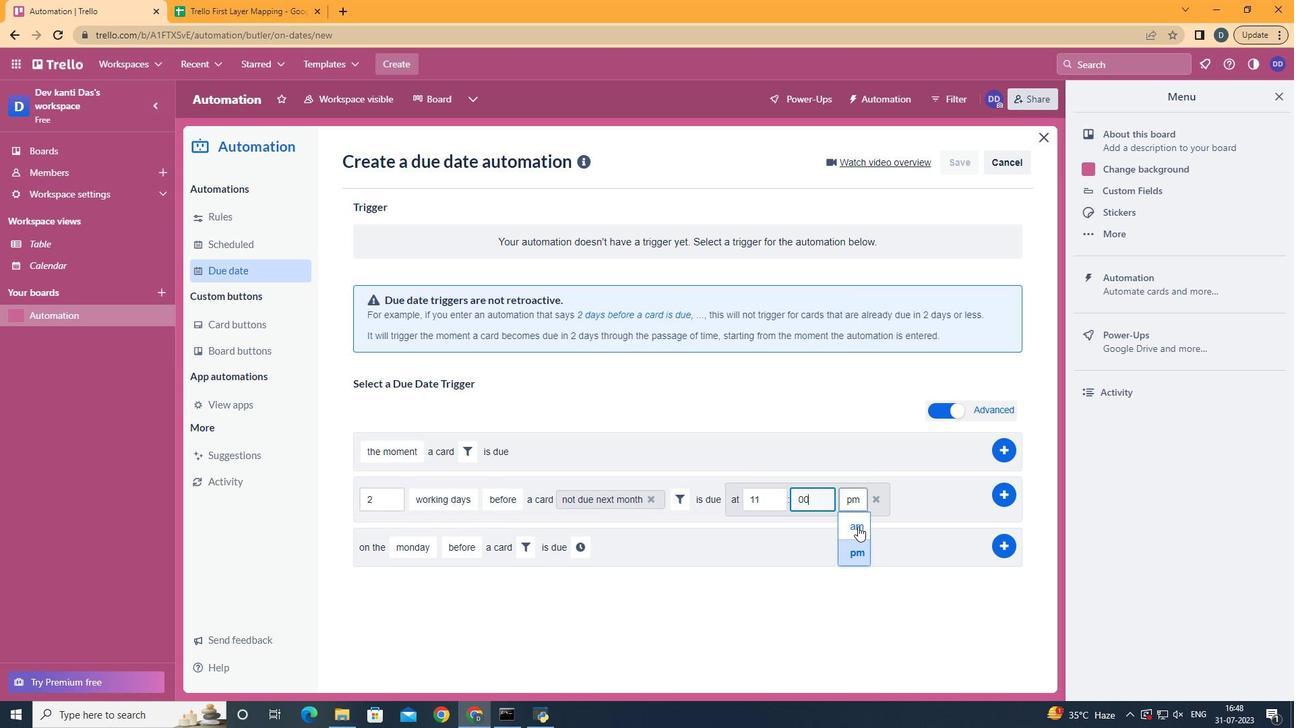 
Action: Mouse moved to (1006, 487)
Screenshot: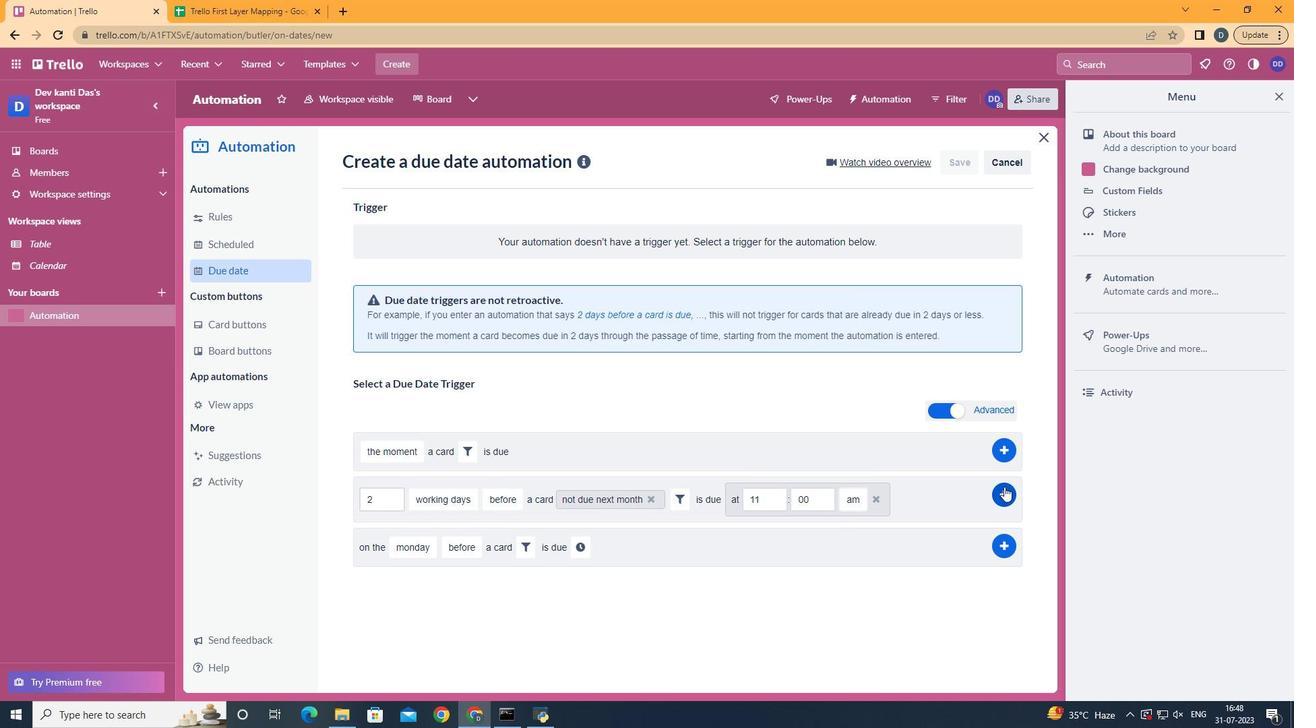 
Action: Mouse pressed left at (1006, 487)
Screenshot: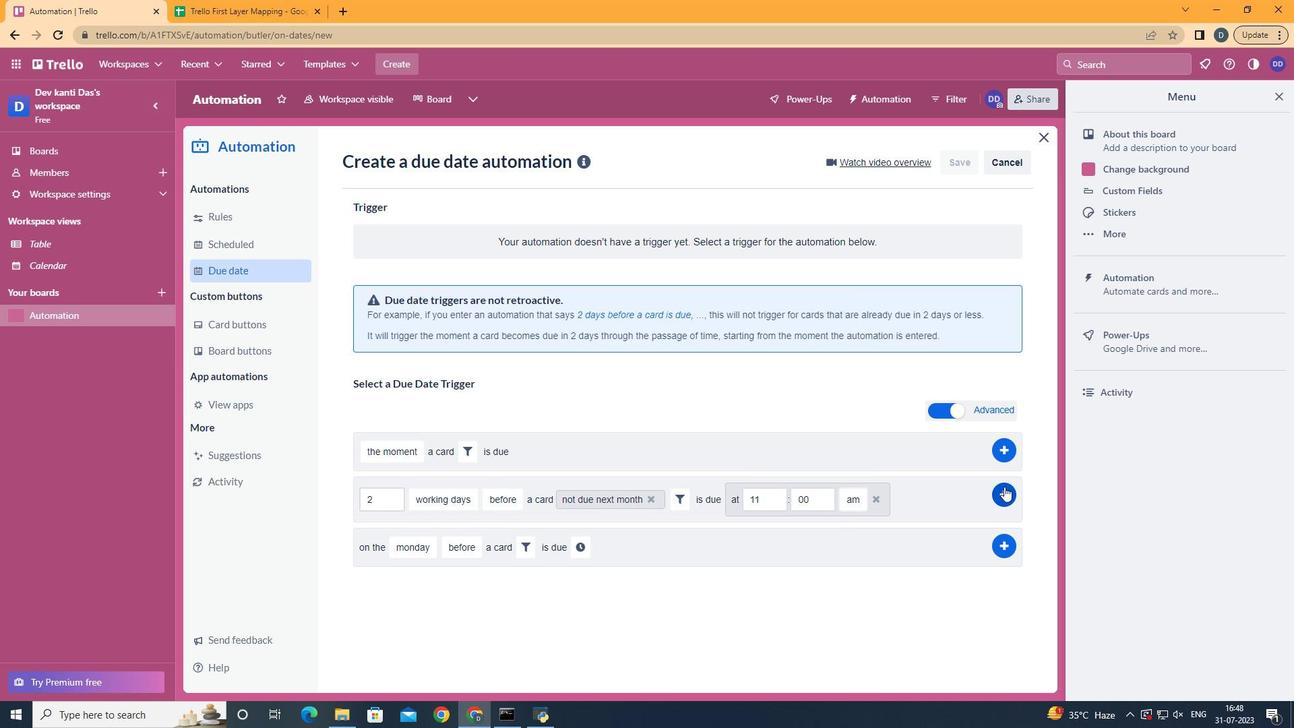 
Action: Mouse moved to (673, 322)
Screenshot: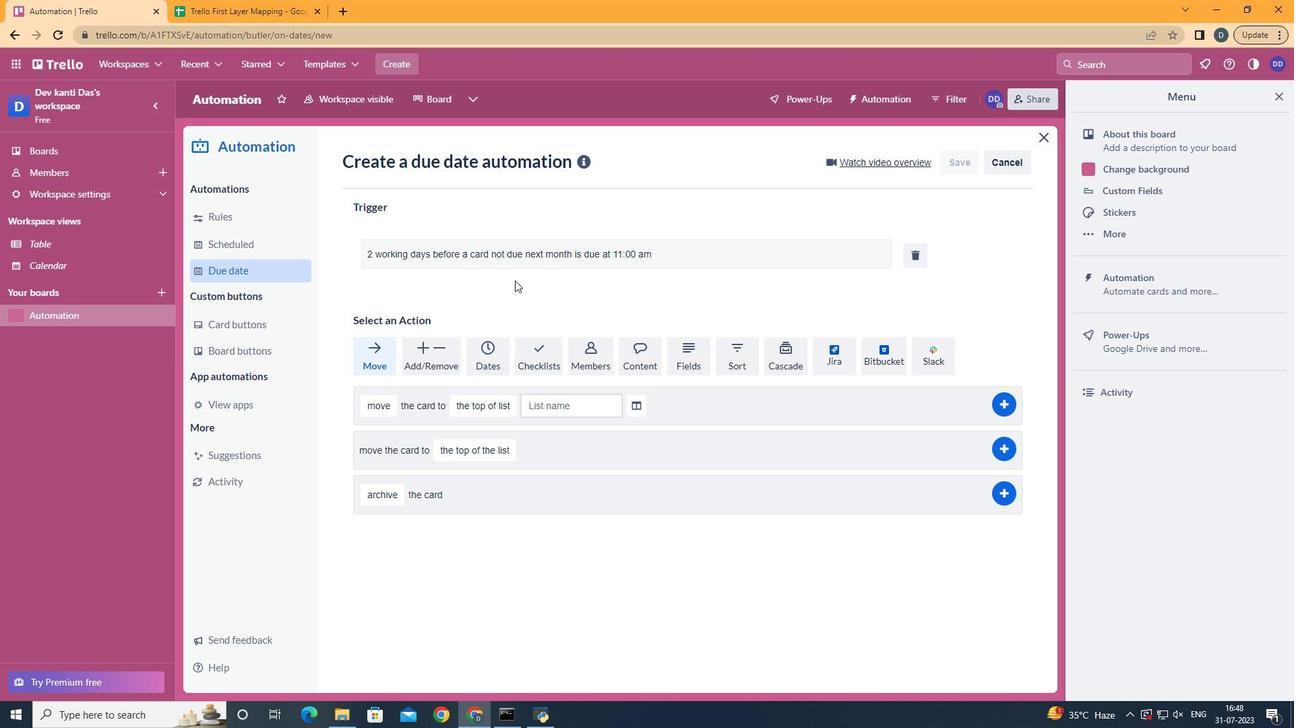
